 Task: Activate Siri with your voice command and ask Siri to perform specific tasks.
Action: Mouse pressed left at (564, 297)
Screenshot: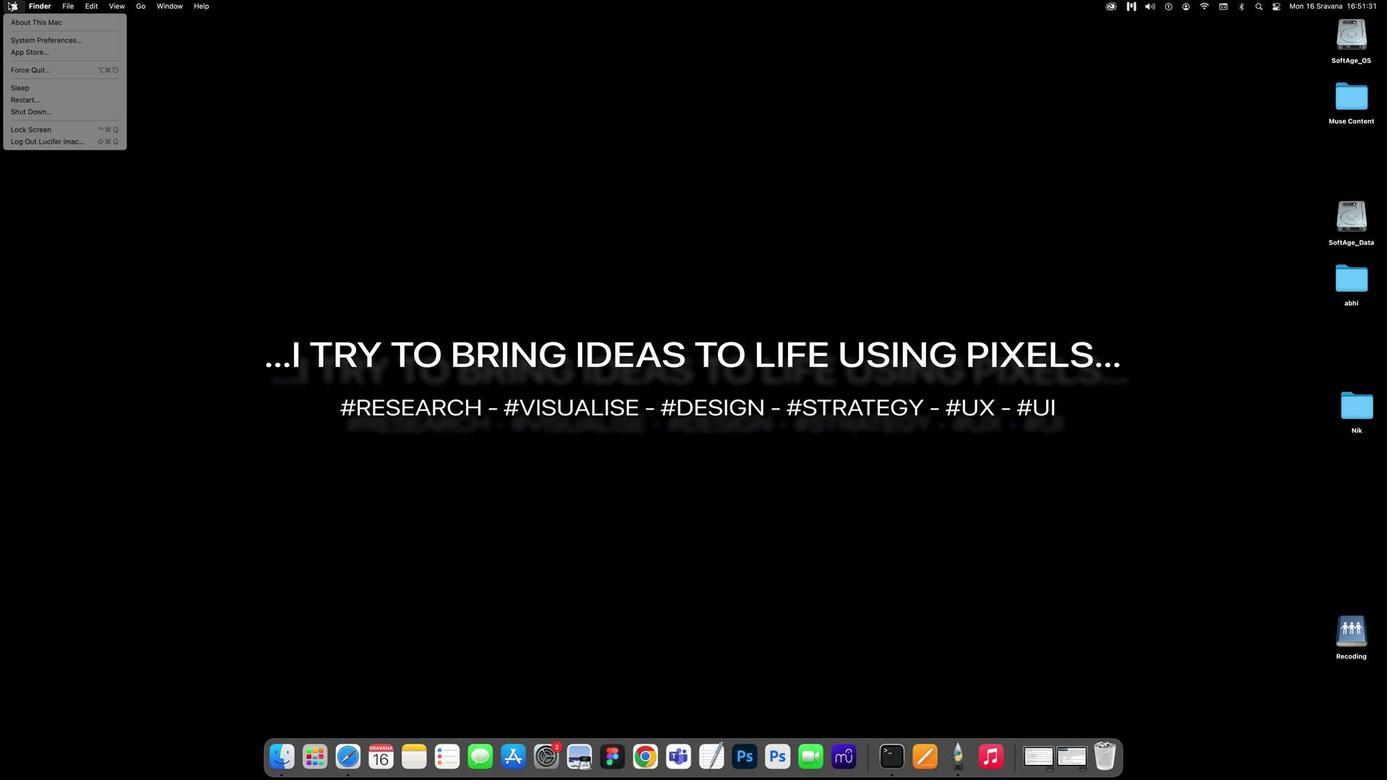 
Action: Mouse moved to (18, 7)
Screenshot: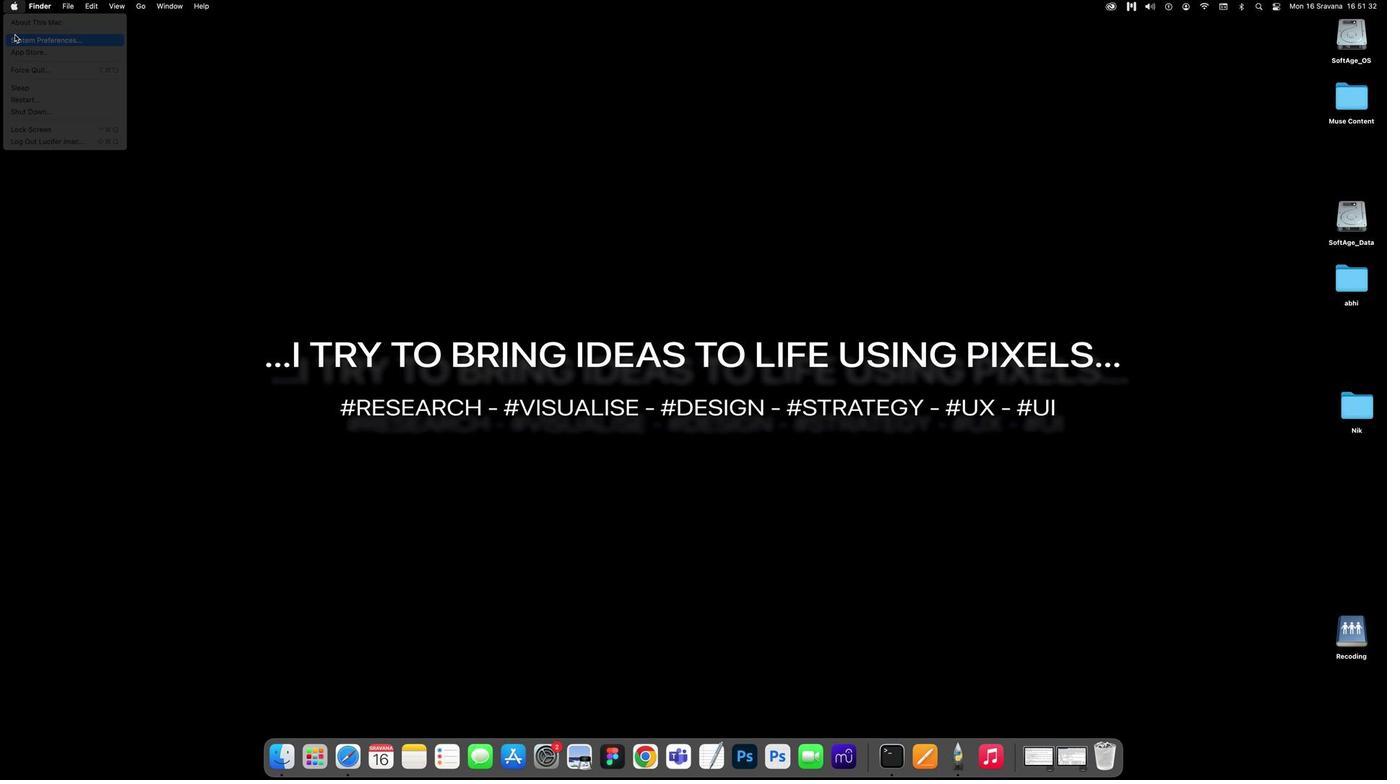 
Action: Mouse pressed left at (18, 7)
Screenshot: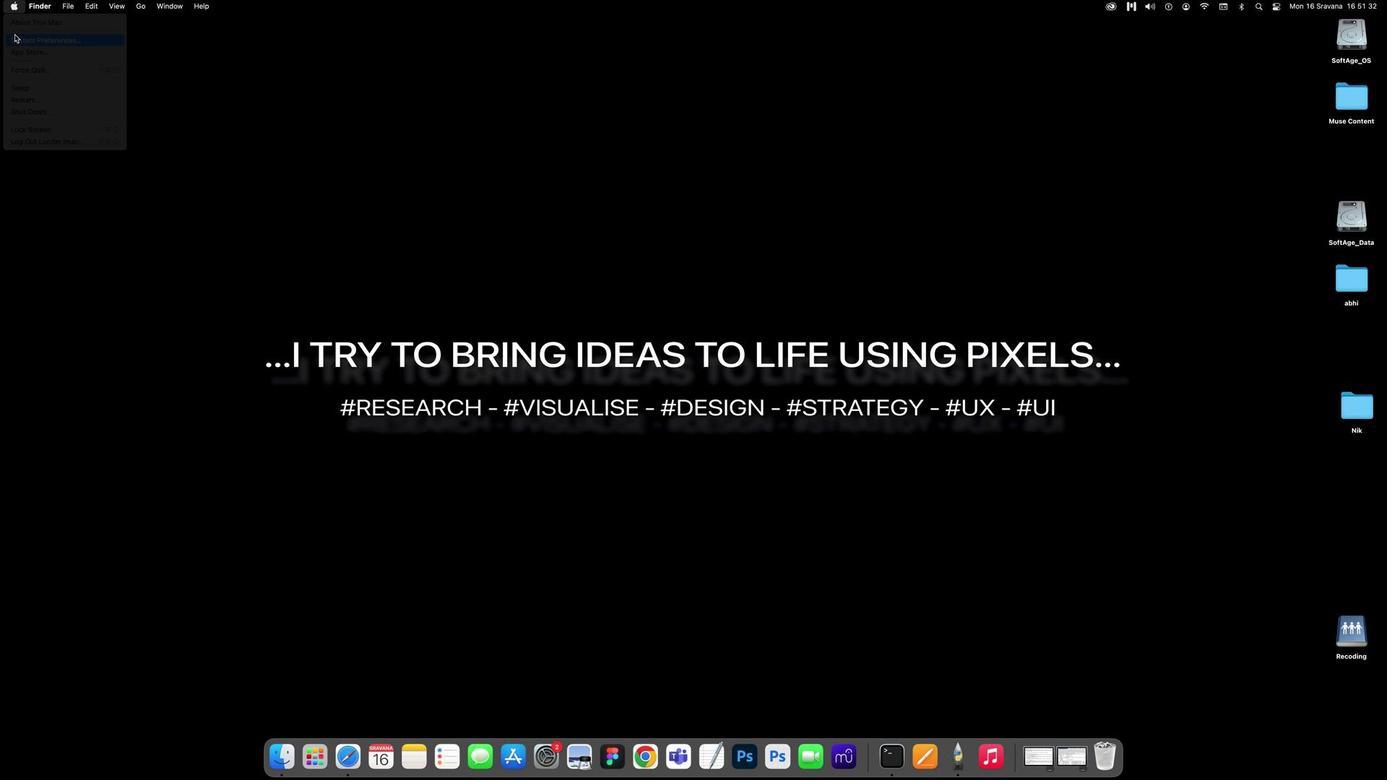 
Action: Mouse moved to (23, 39)
Screenshot: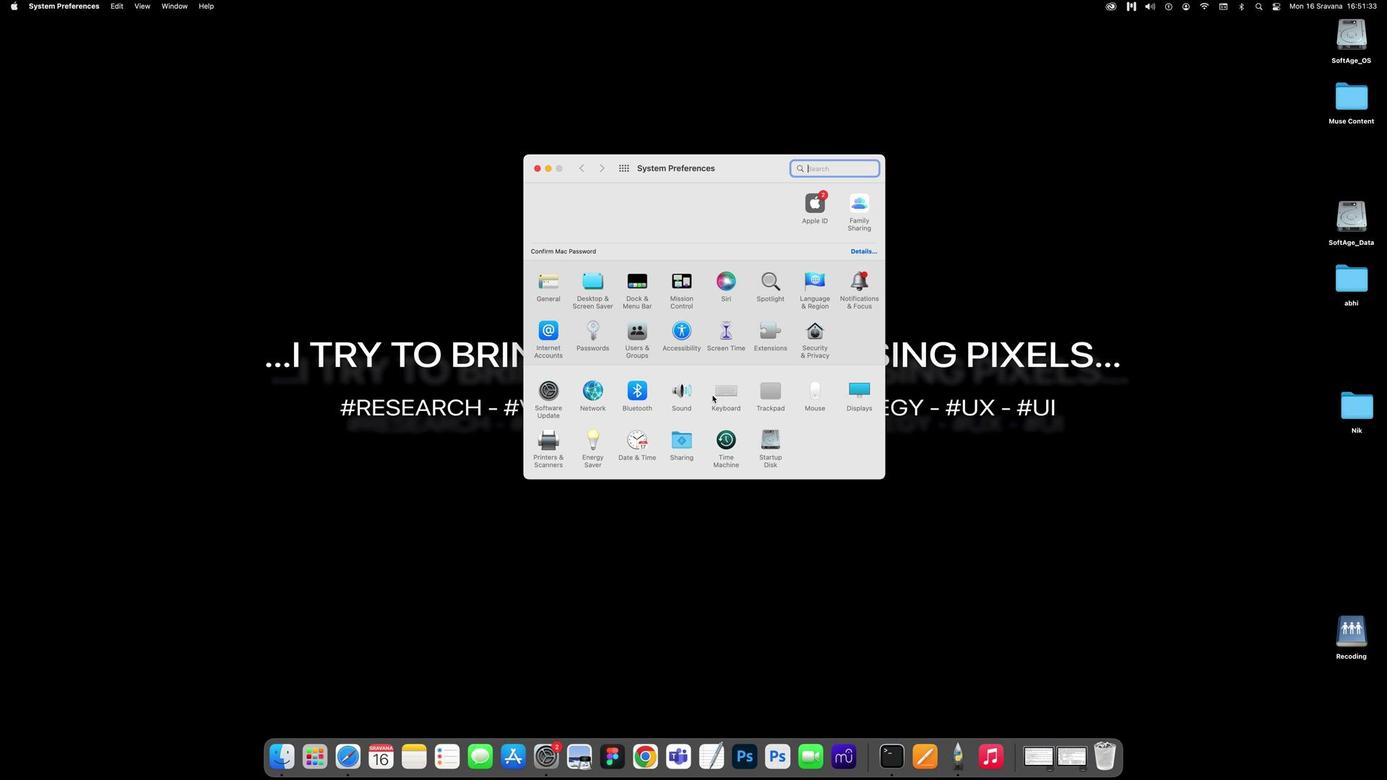 
Action: Mouse pressed left at (23, 39)
Screenshot: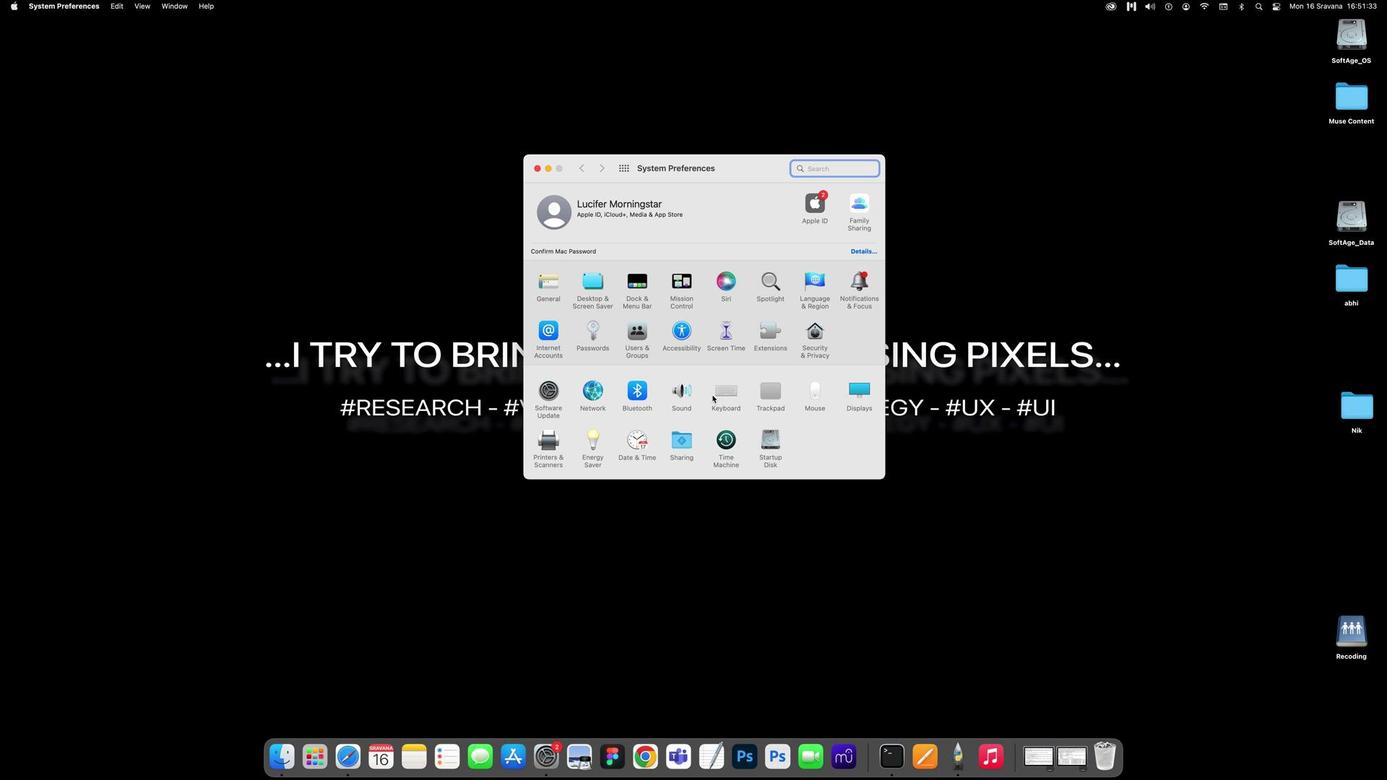 
Action: Mouse moved to (723, 284)
Screenshot: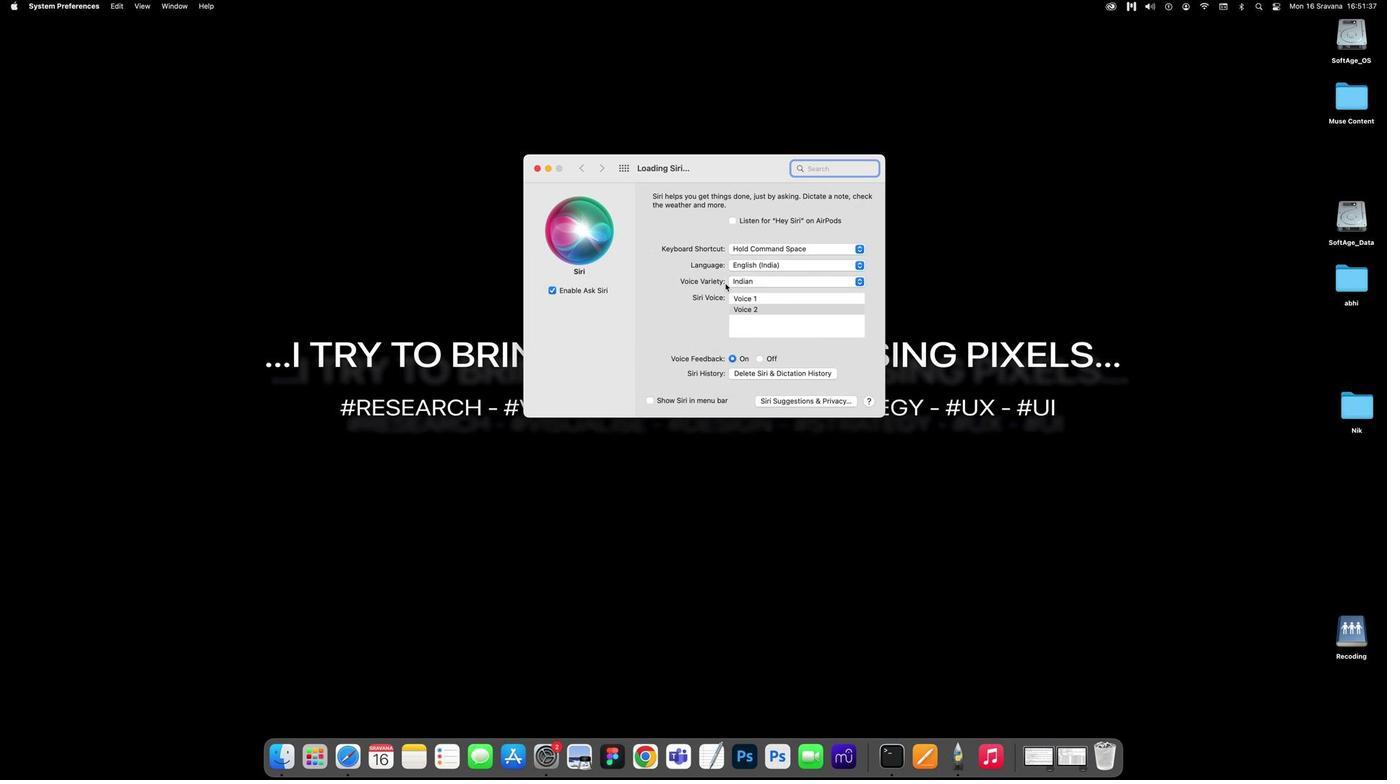 
Action: Mouse pressed left at (723, 284)
Screenshot: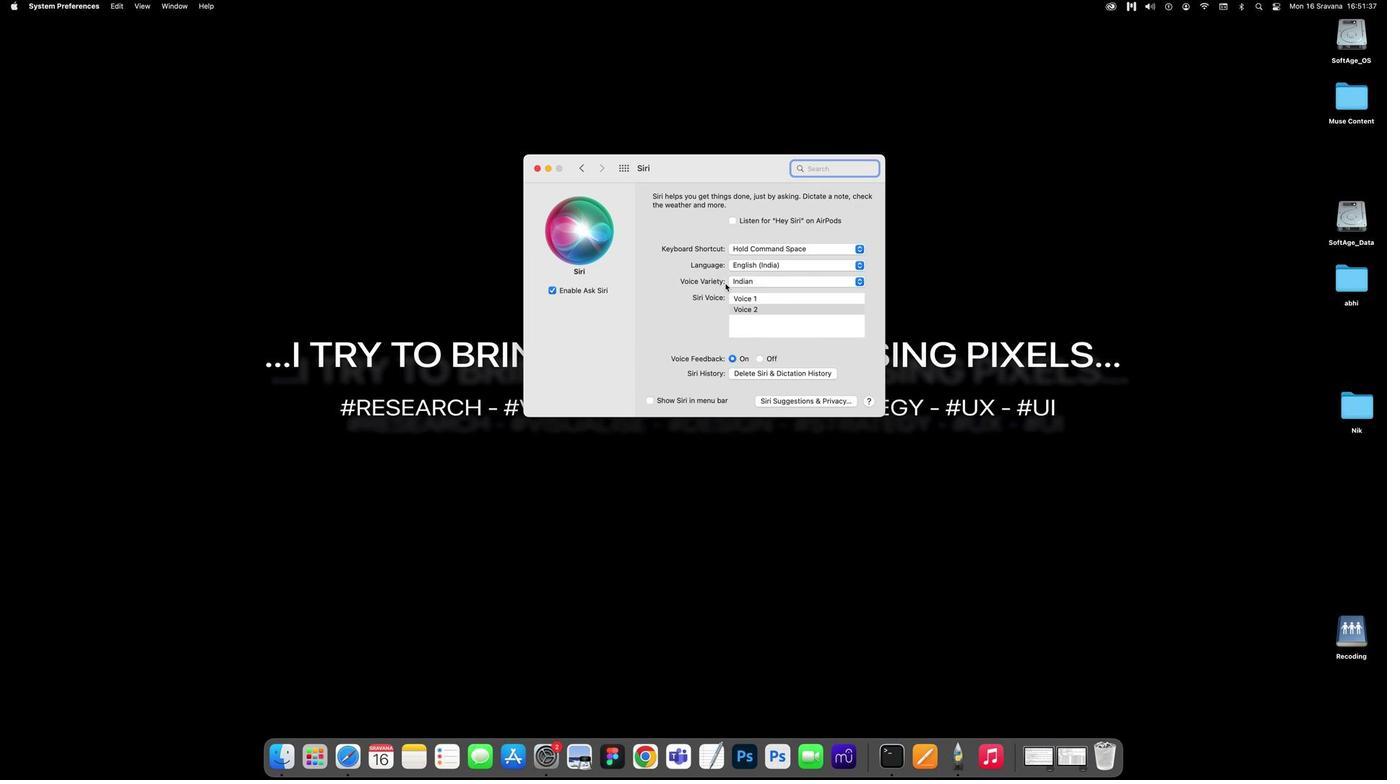 
Action: Mouse moved to (731, 224)
Screenshot: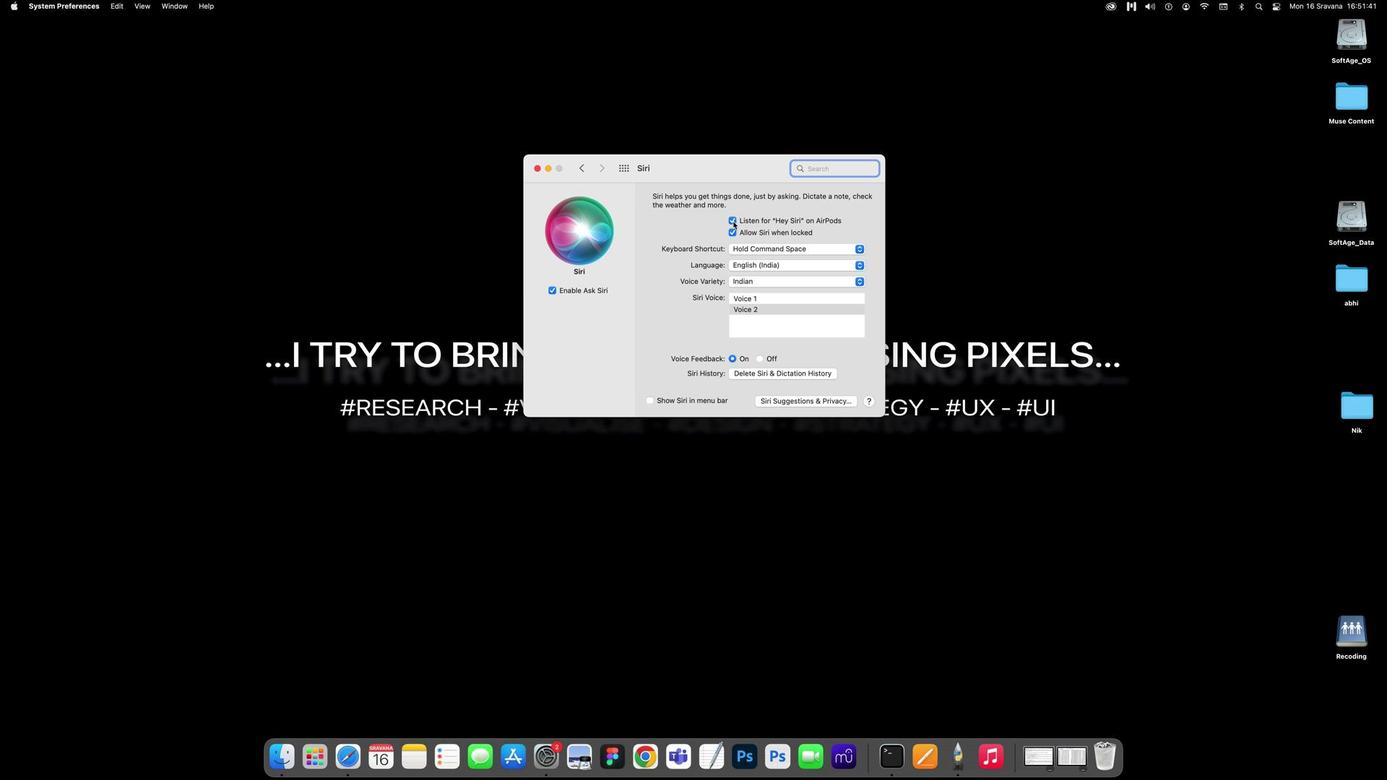 
Action: Mouse pressed left at (731, 224)
Screenshot: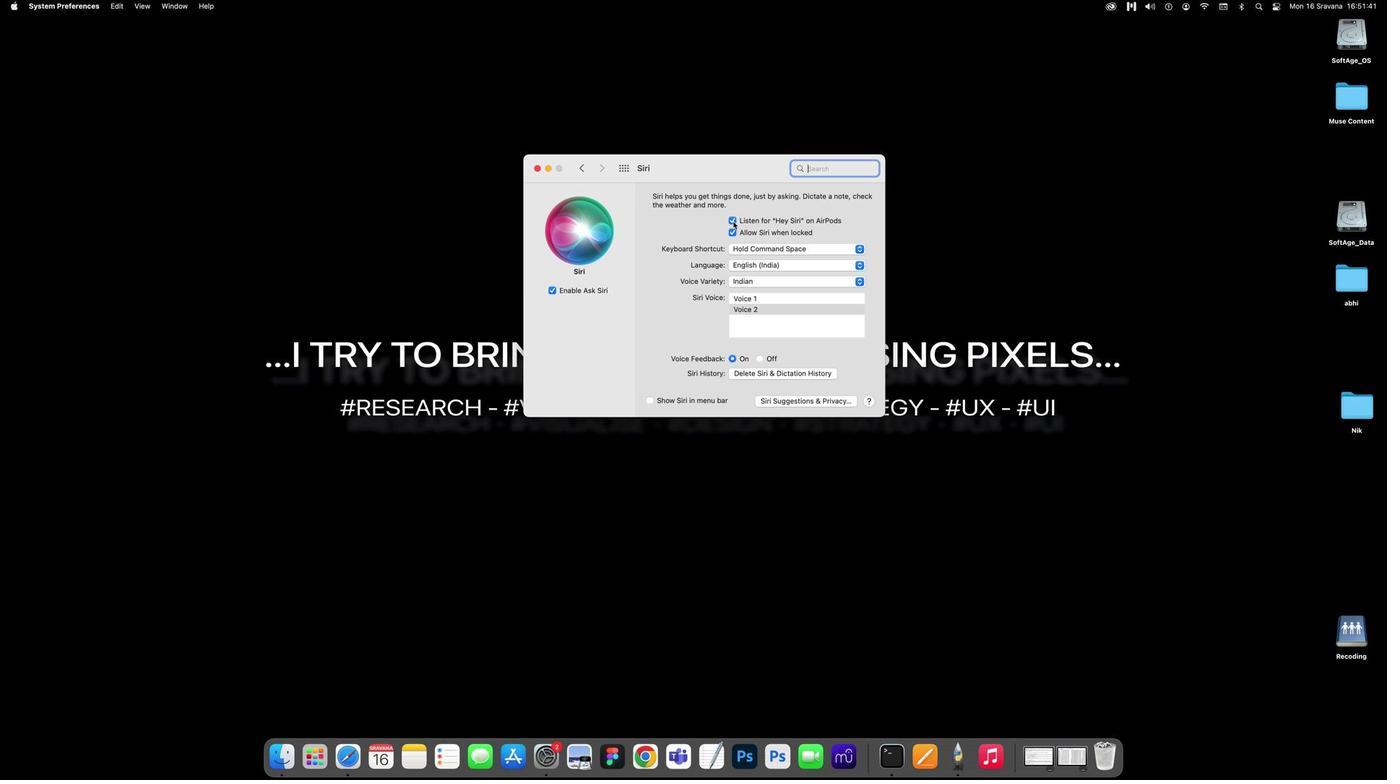
Action: Mouse moved to (648, 398)
Screenshot: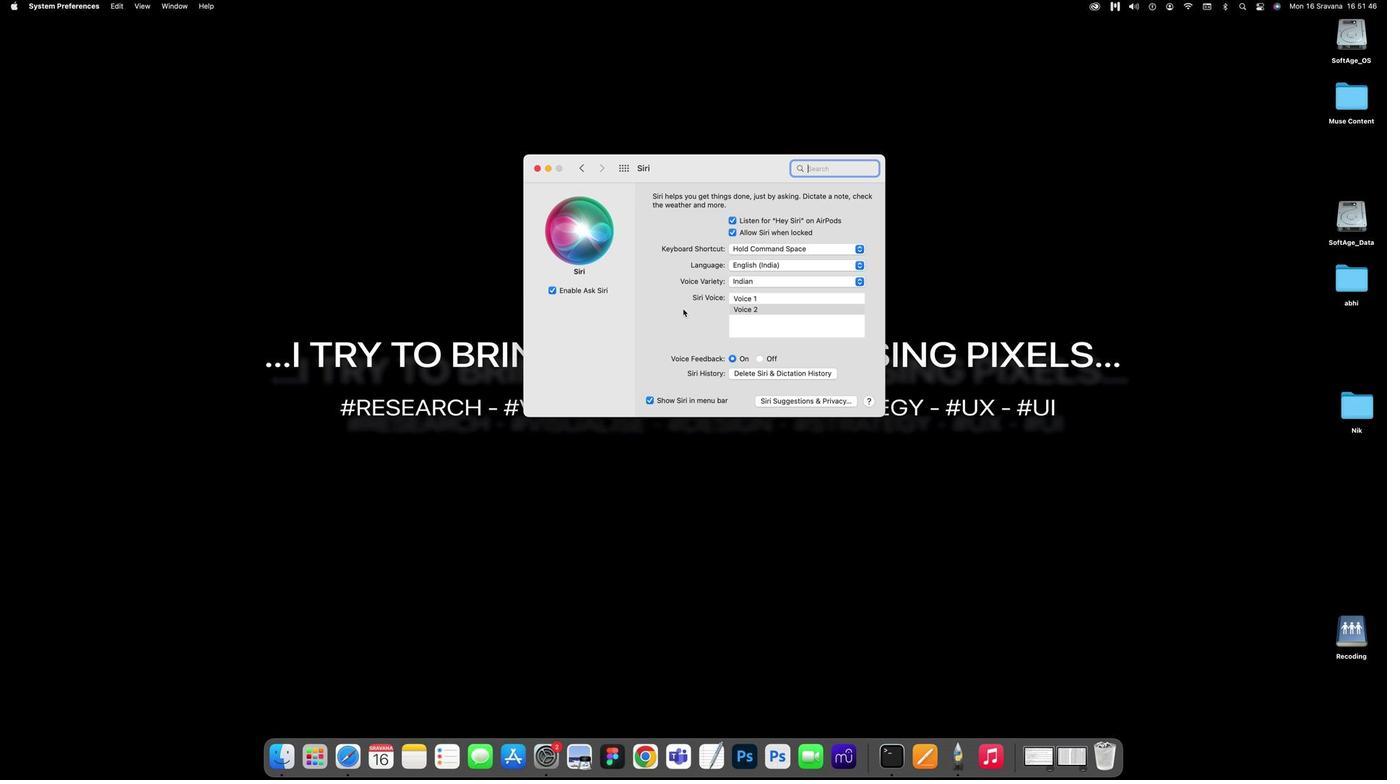 
Action: Mouse pressed left at (648, 398)
Screenshot: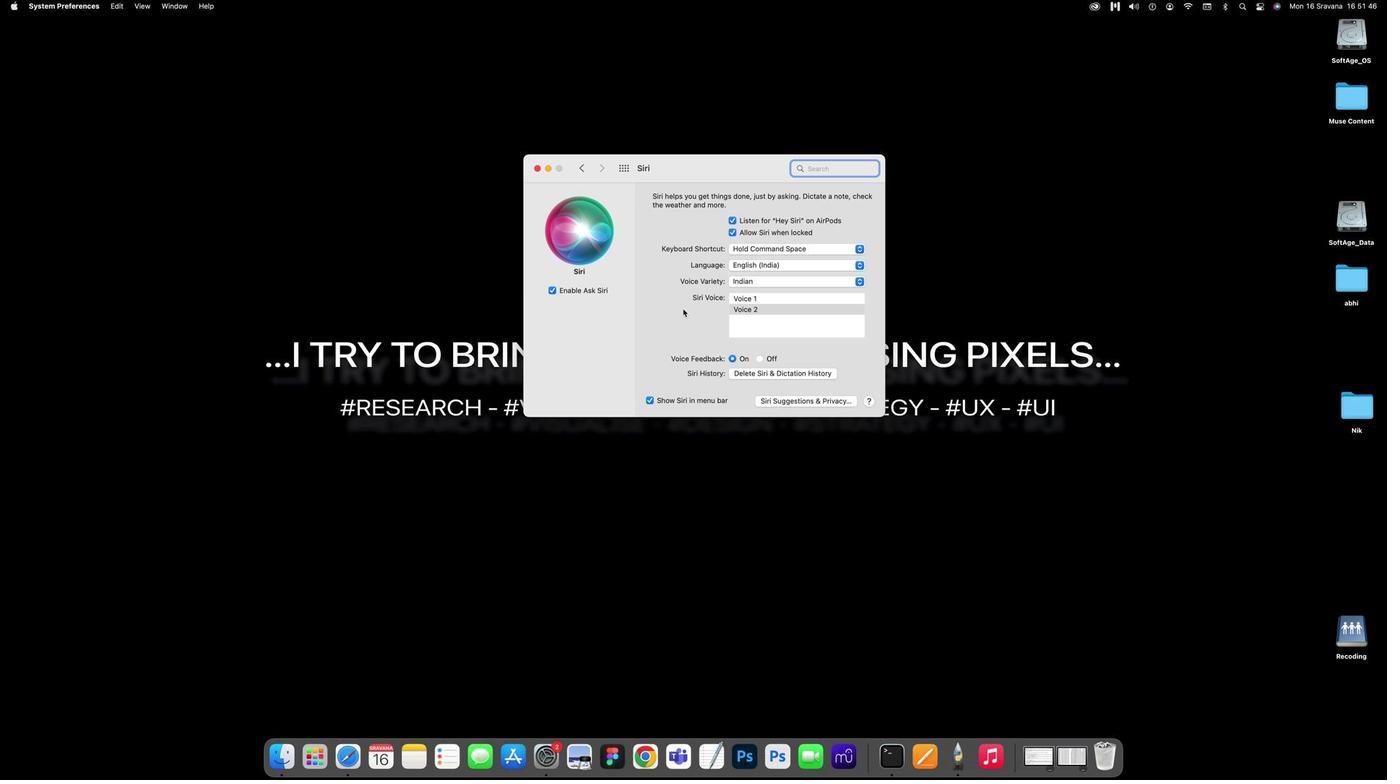 
Action: Mouse moved to (681, 309)
Screenshot: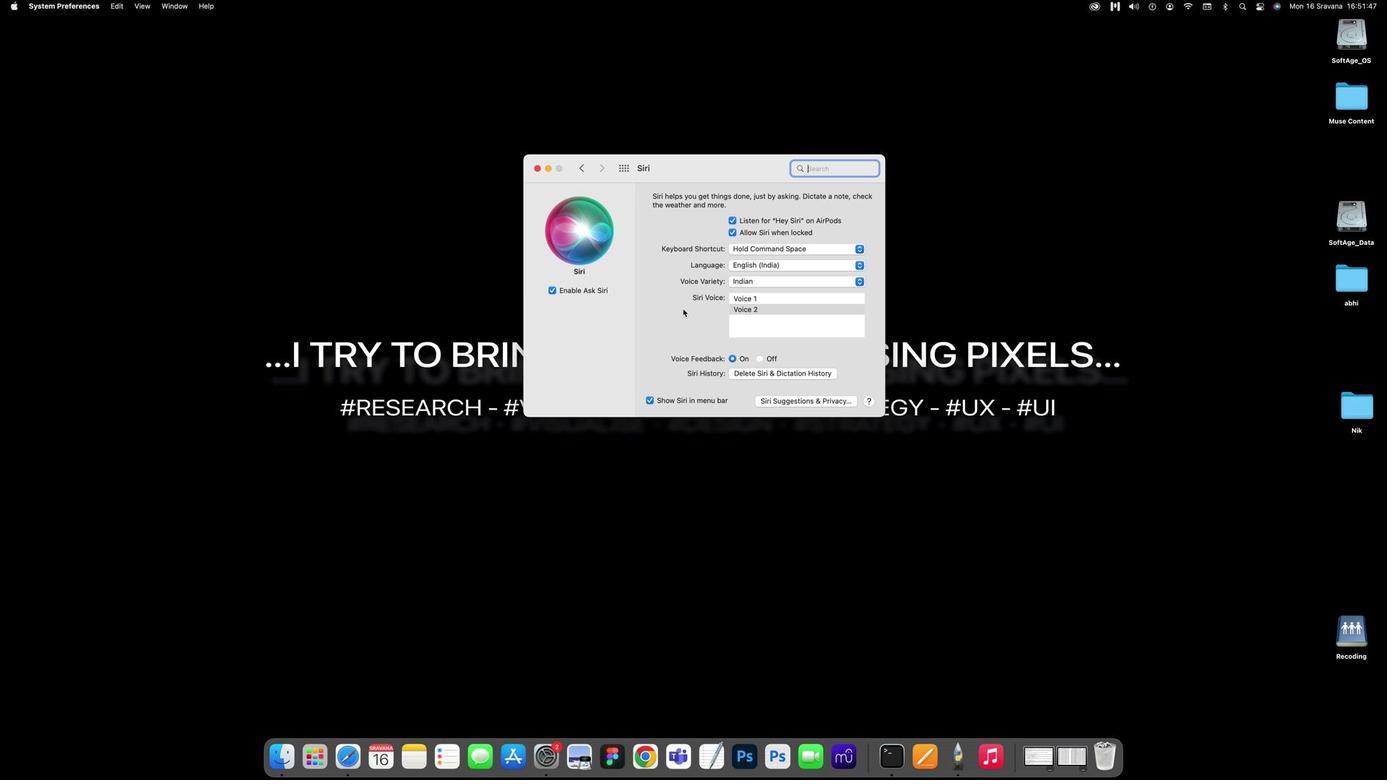 
Action: Mouse pressed left at (681, 309)
Screenshot: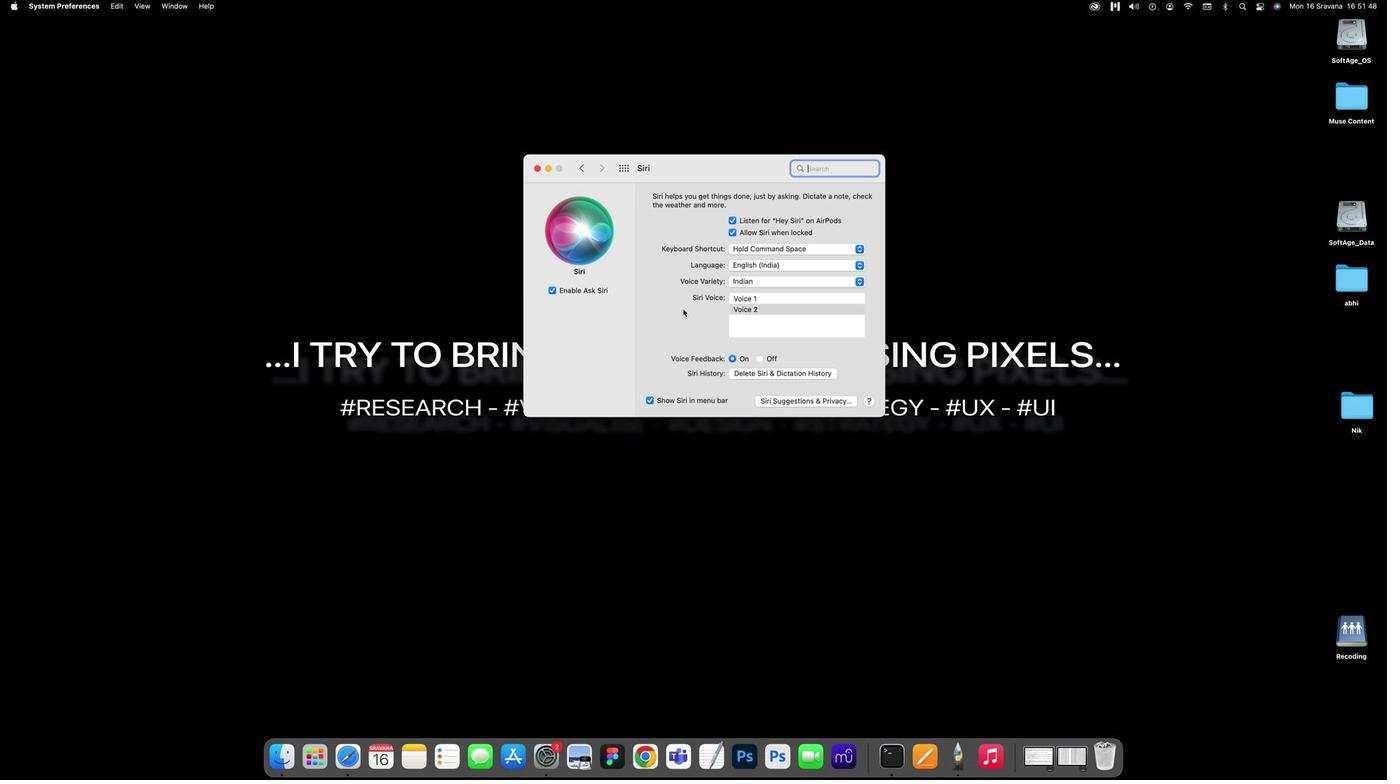 
Action: Mouse moved to (750, 252)
Screenshot: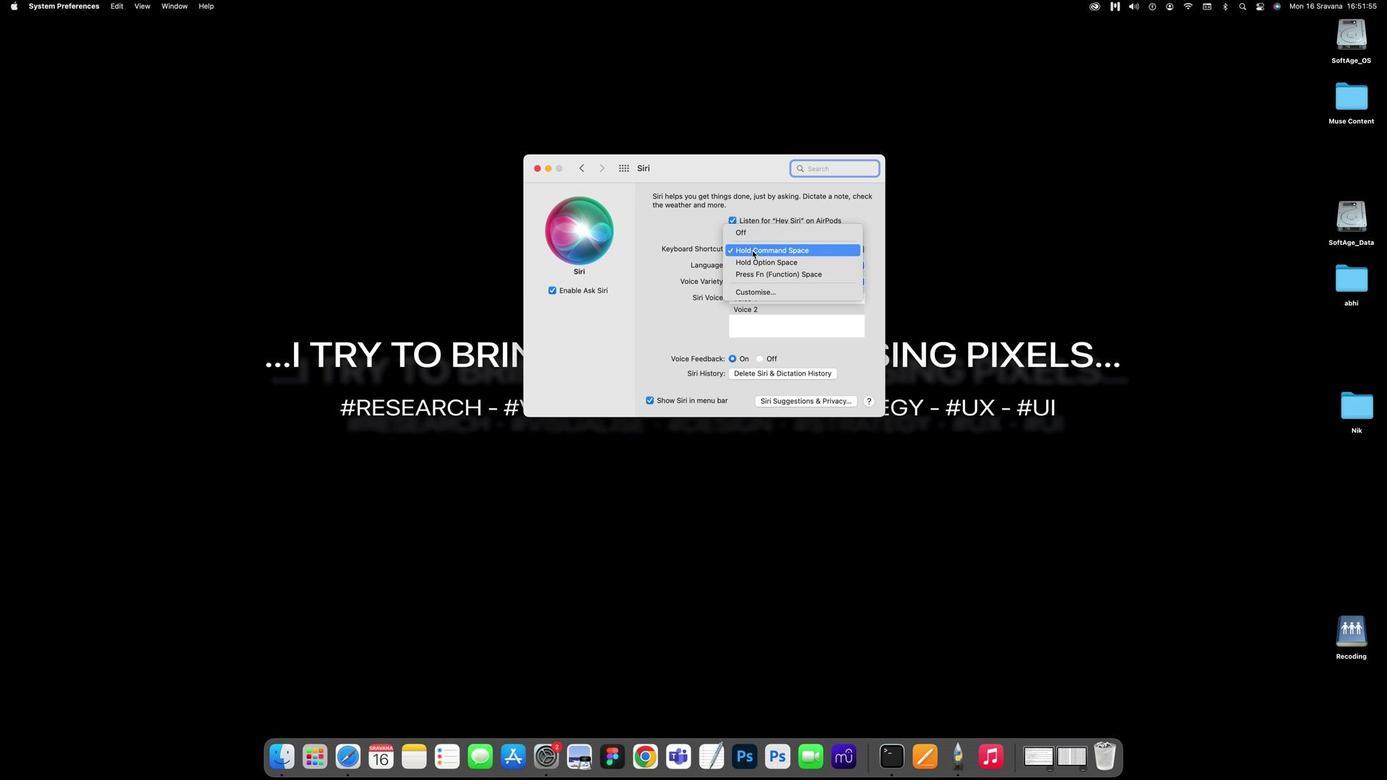
Action: Mouse pressed left at (750, 252)
Screenshot: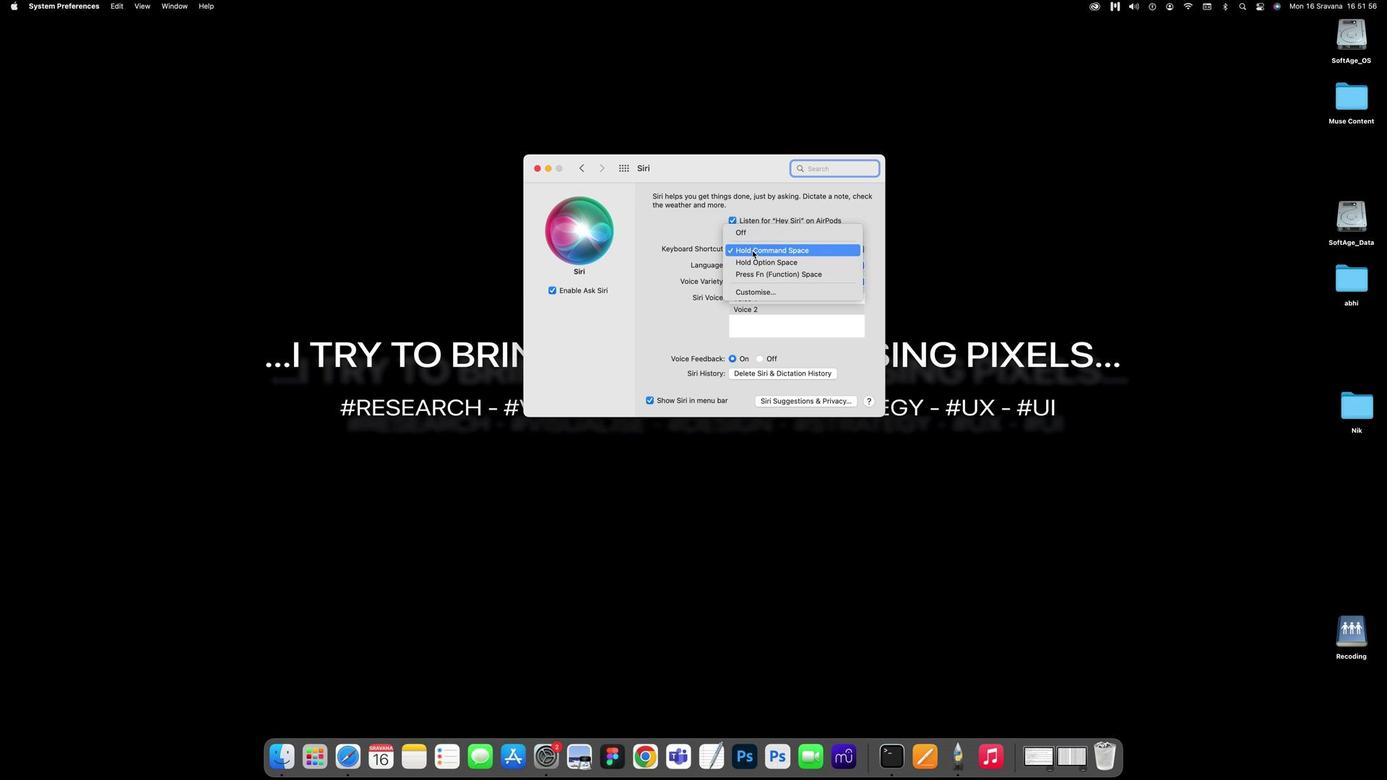 
Action: Mouse moved to (753, 251)
Screenshot: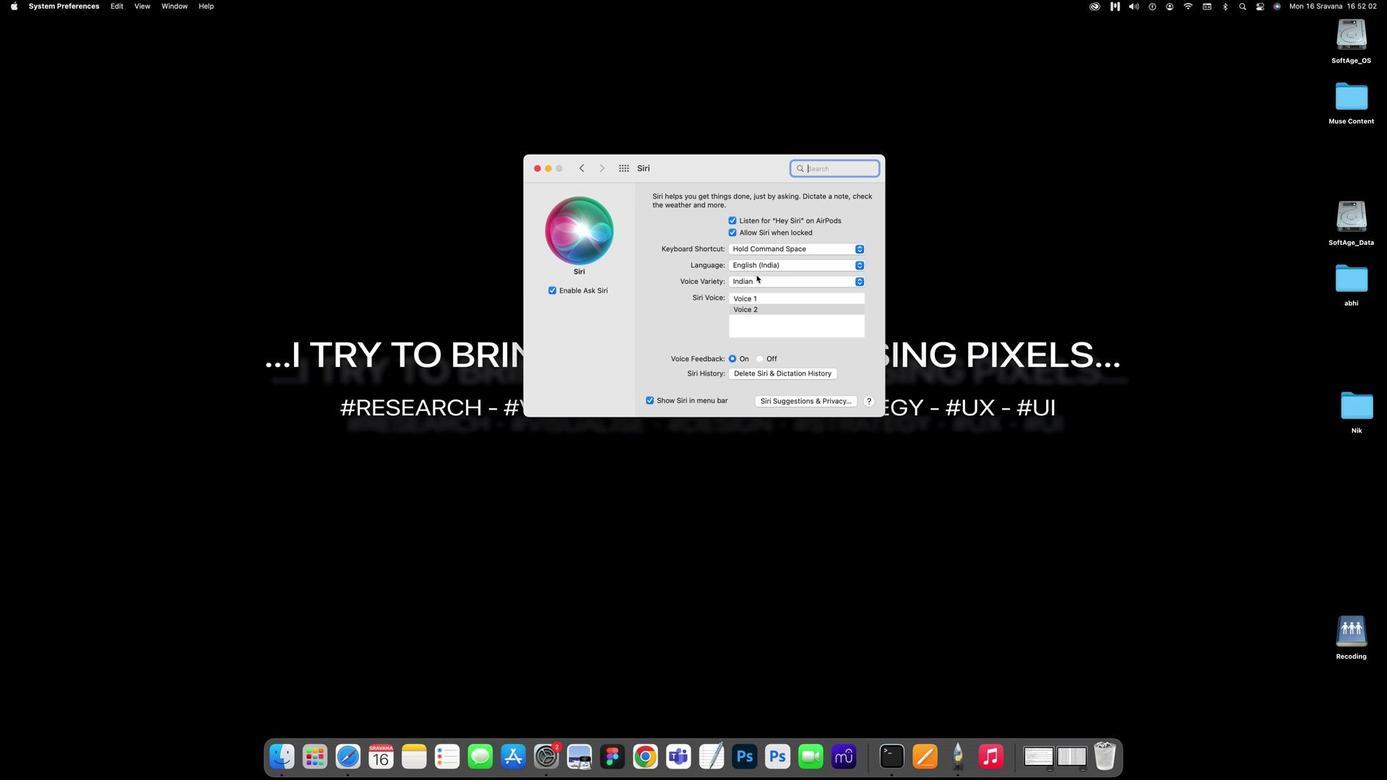 
Action: Mouse pressed left at (753, 251)
Screenshot: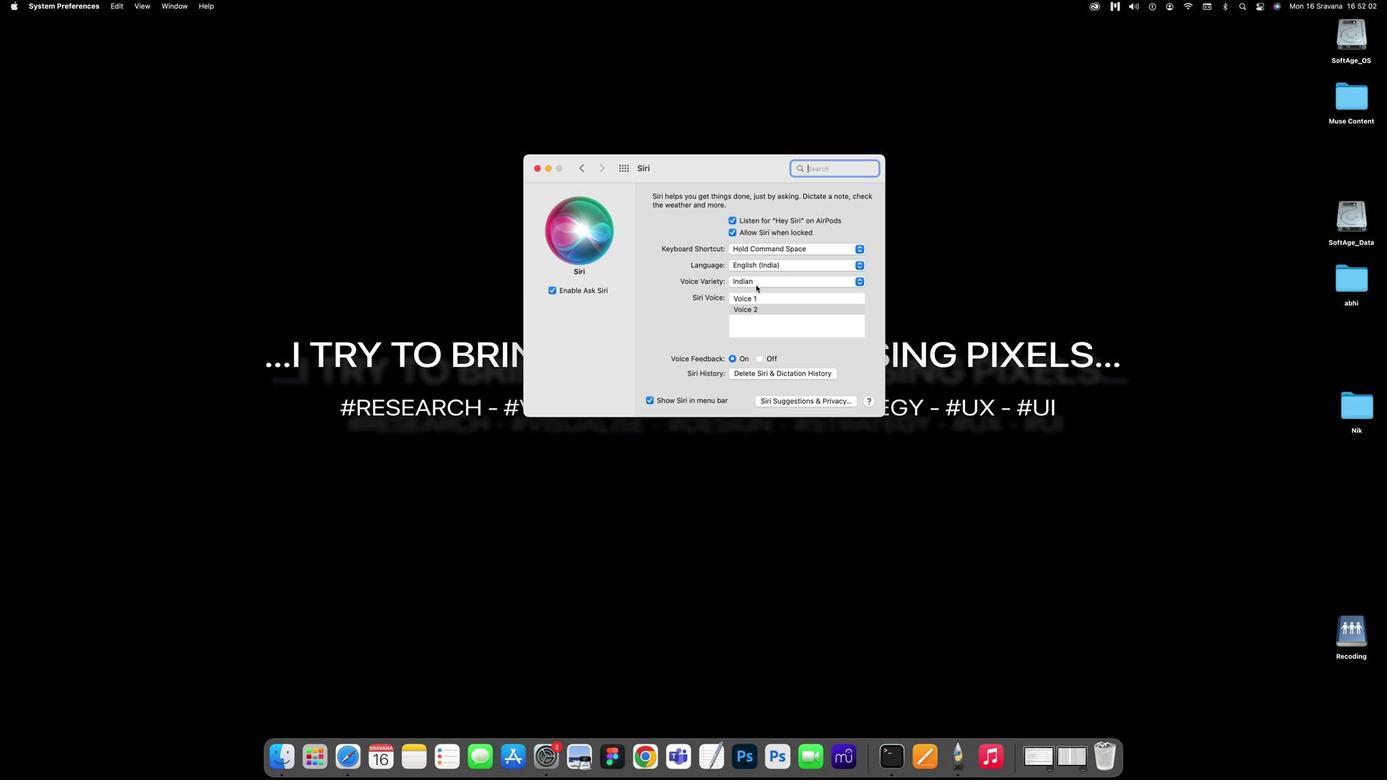 
Action: Mouse moved to (750, 297)
Screenshot: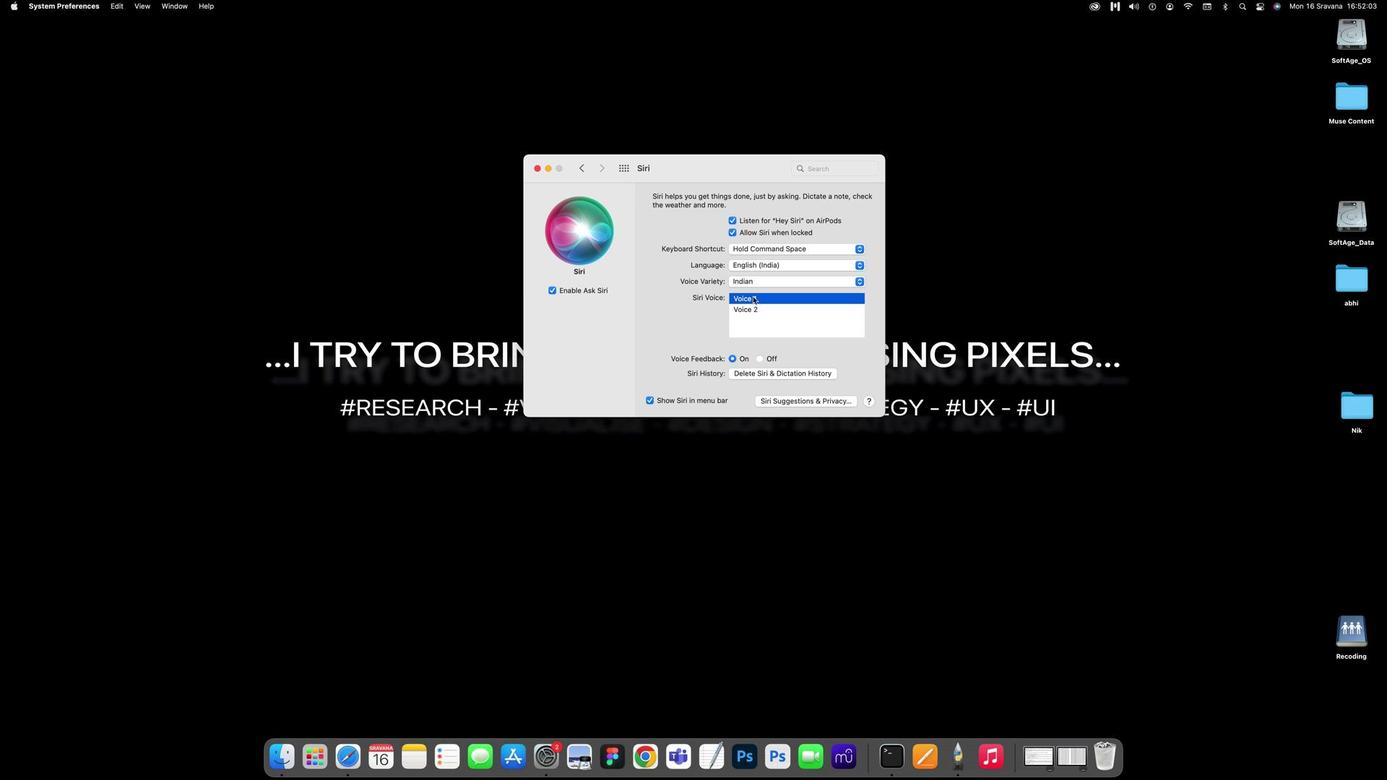 
Action: Mouse pressed left at (750, 297)
Screenshot: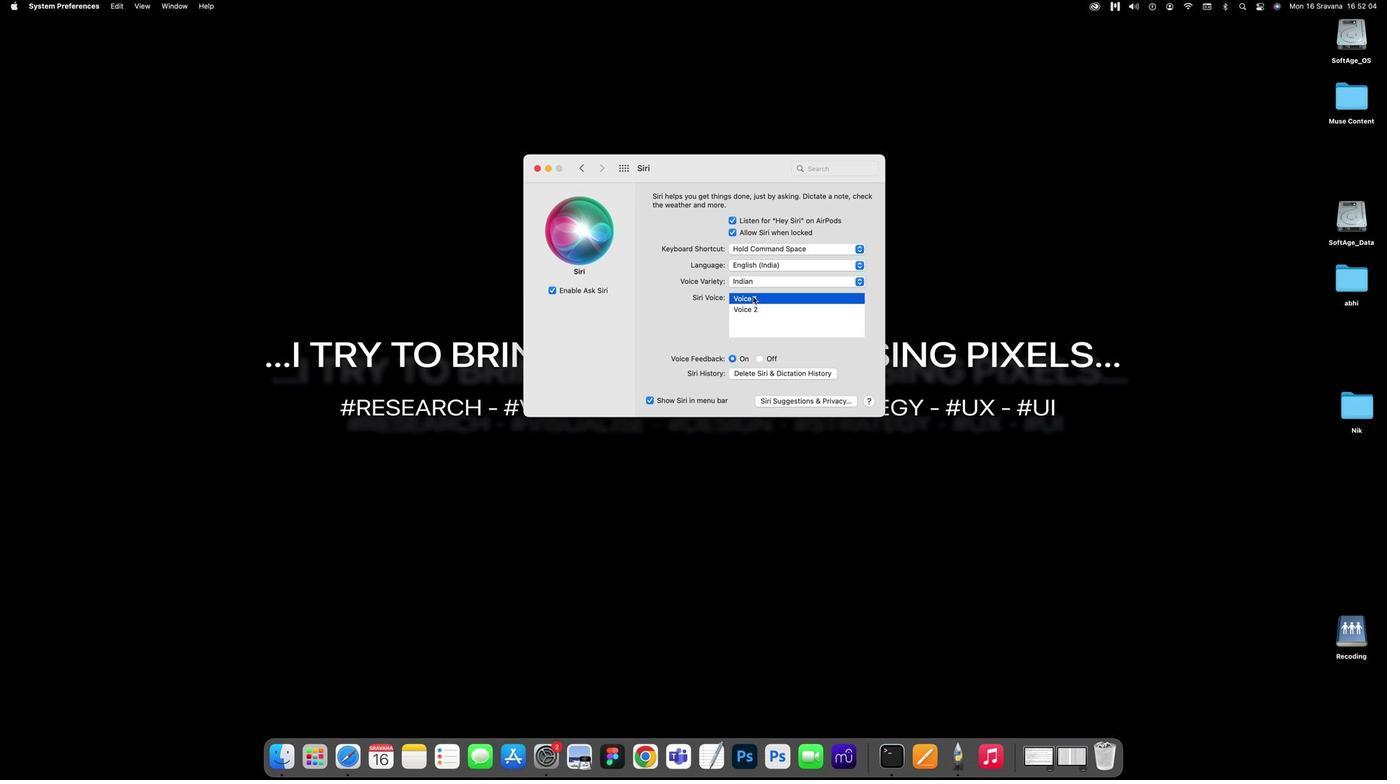 
Action: Mouse moved to (650, 351)
Screenshot: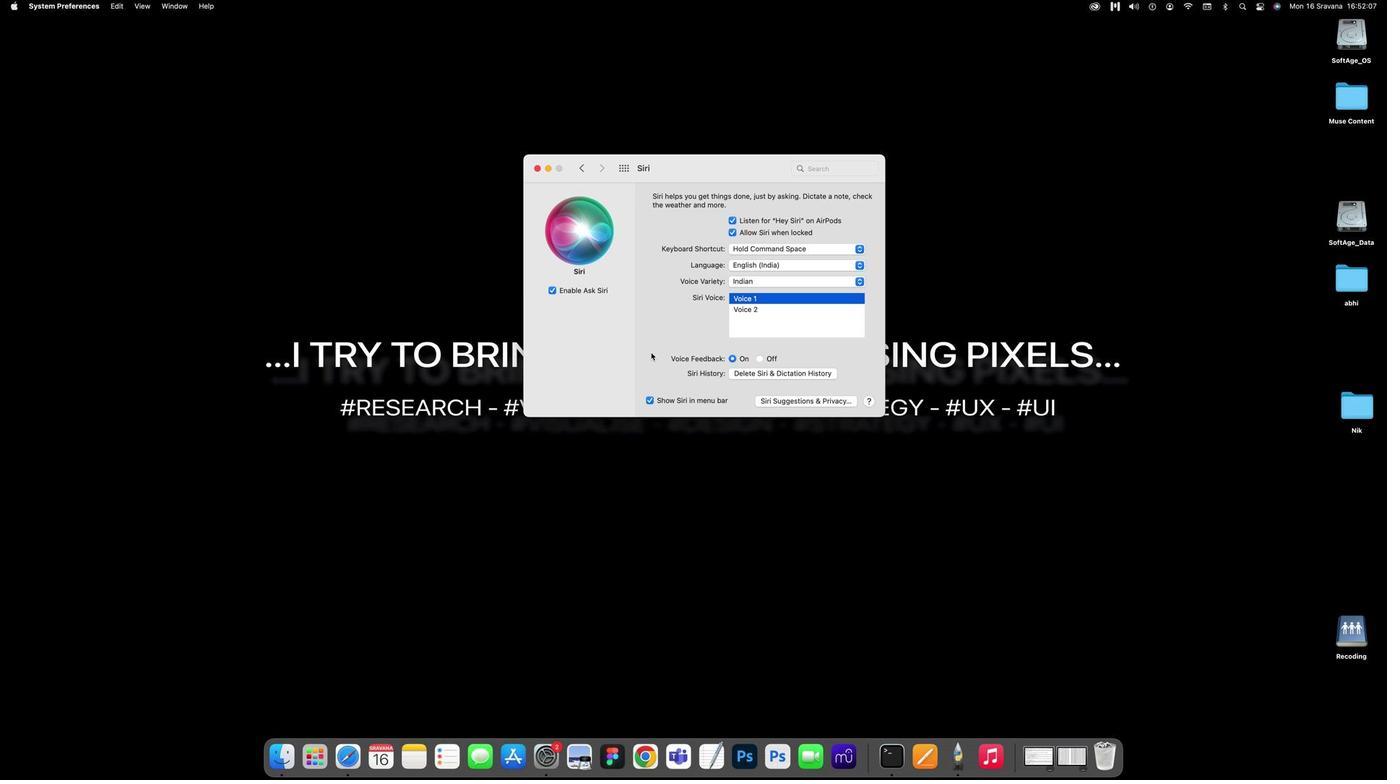 
Action: Mouse pressed left at (650, 351)
Screenshot: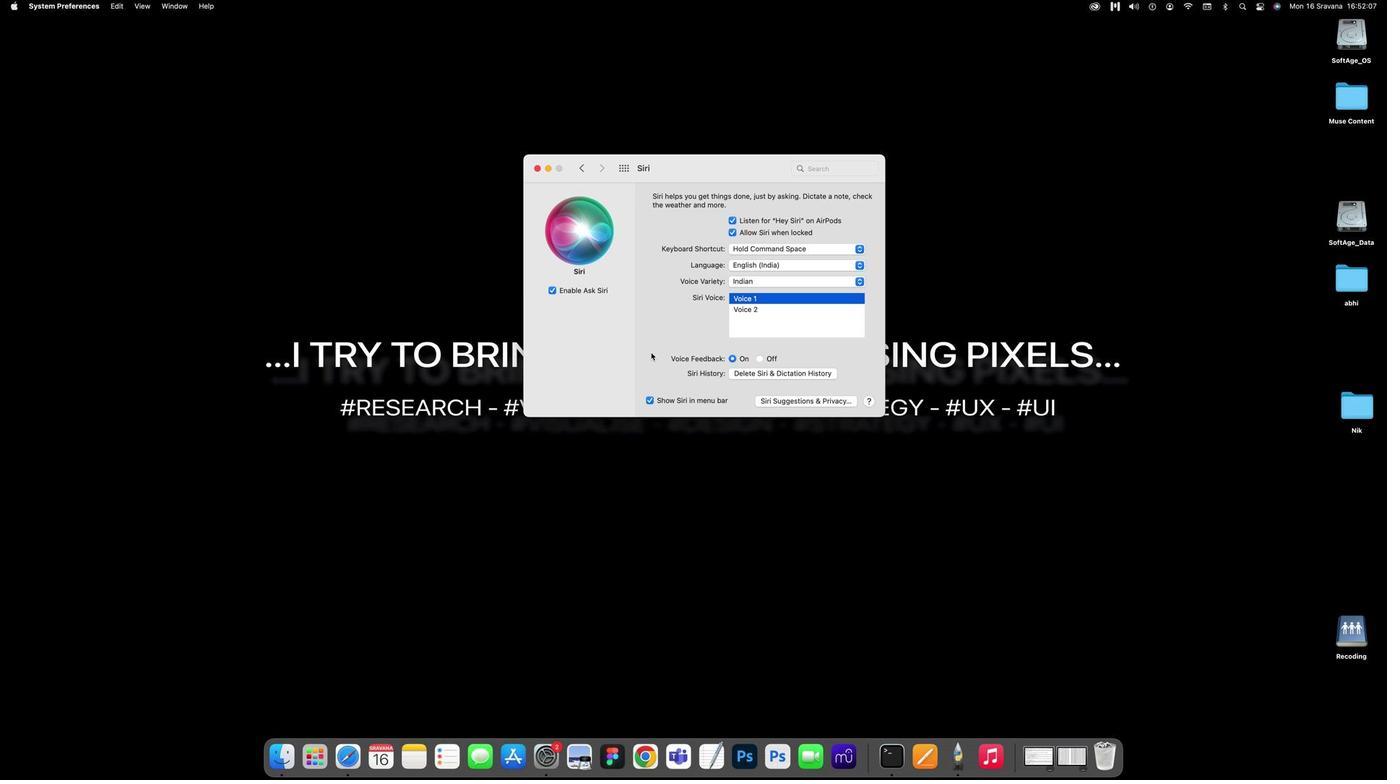 
Action: Mouse moved to (675, 313)
Screenshot: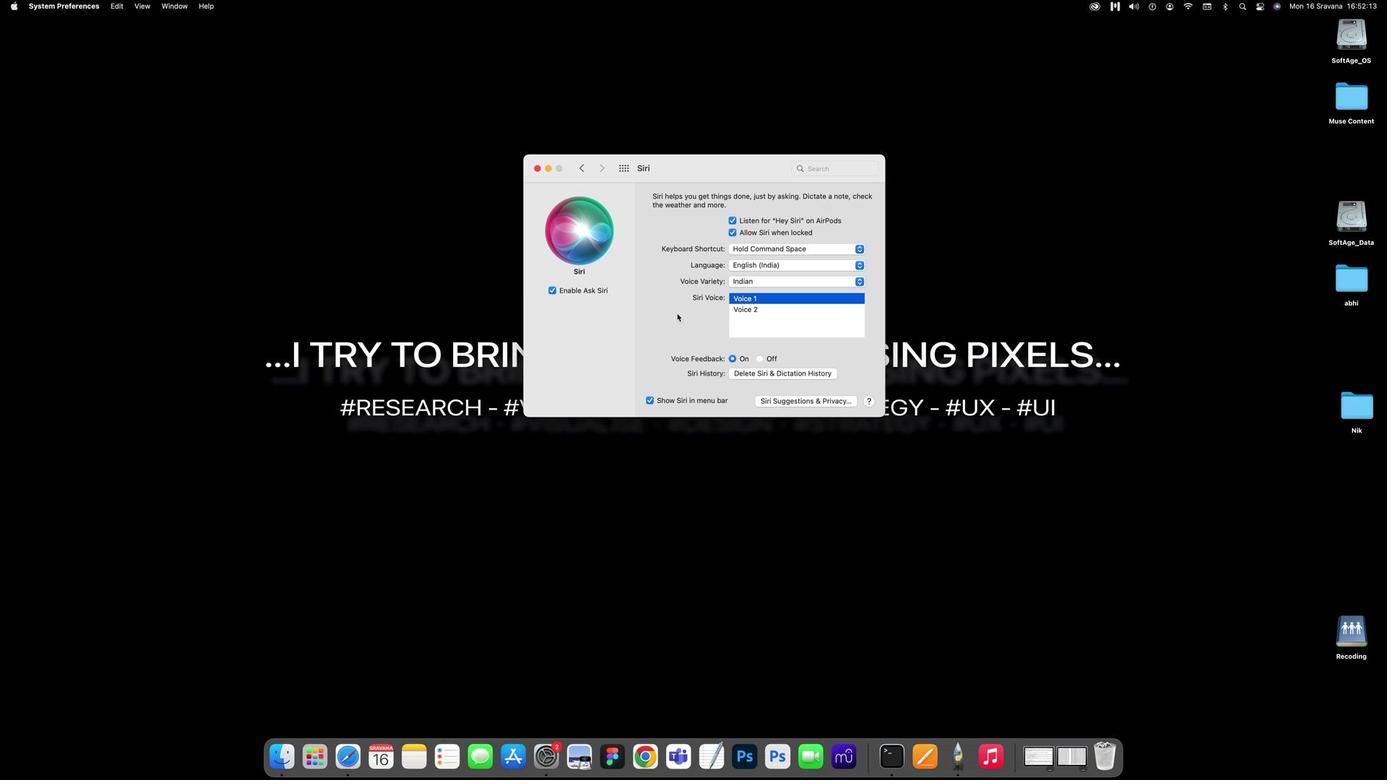 
Action: Mouse pressed left at (675, 313)
Screenshot: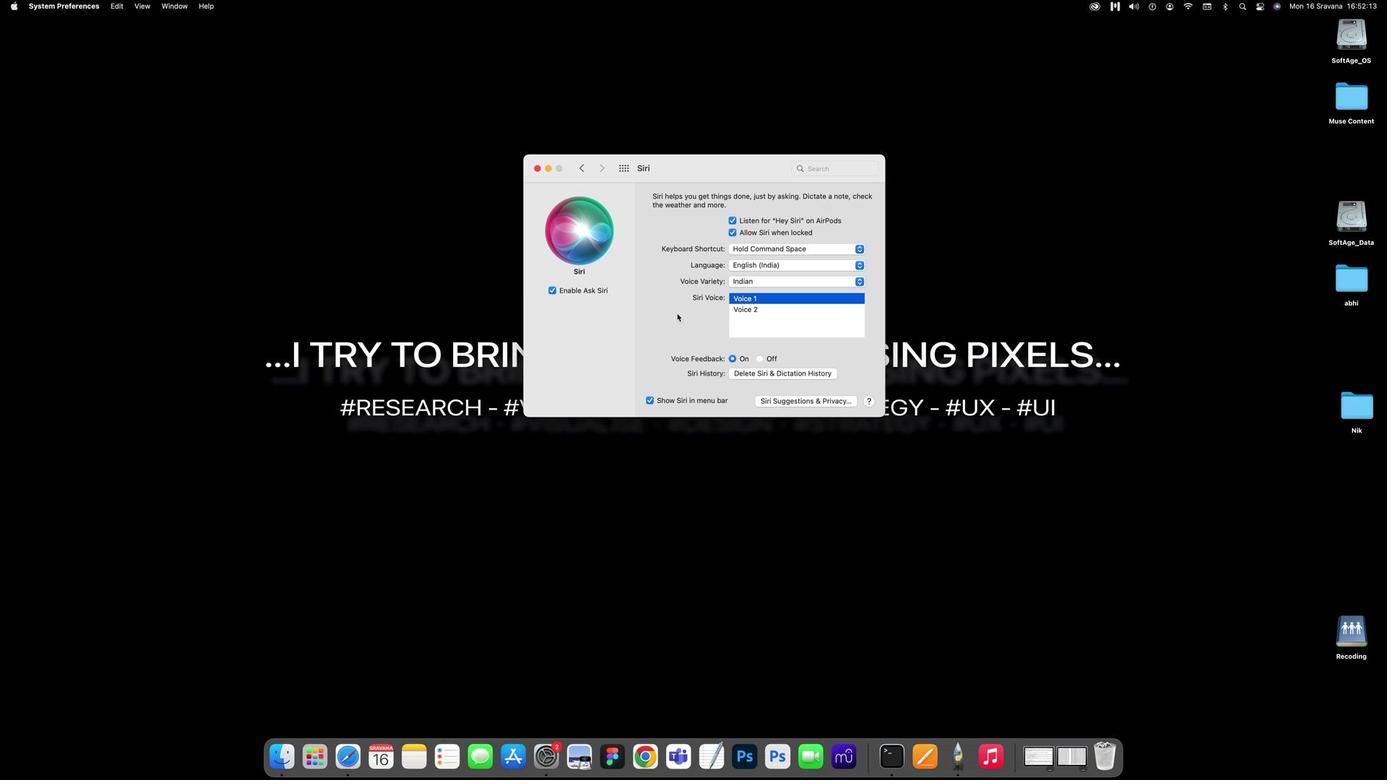 
Action: Key pressed Key.spaceKey.spaceKey.spaceKey.spaceKey.spaceKey.spaceKey.spaceKey.spaceKey.spaceKey.spaceKey.spaceKey.spaceKey.spaceKey.spaceKey.spaceKey.spaceKey.spaceKey.spaceKey.spaceKey.spaceKey.spaceKey.spaceKey.spaceKey.spaceKey.spaceKey.spaceKey.spaceKey.spaceKey.spaceKey.spaceKey.spaceKey.spaceKey.spaceKey.spaceKey.spaceKey.spaceKey.spaceKey.spaceKey.spaceKey.spaceKey.spaceKey.spaceKey.spaceKey.spaceKey.spaceKey.spaceKey.spaceKey.spaceKey.spaceKey.spaceKey.spaceKey.spaceKey.spaceKey.spaceKey.spaceKey.spaceKey.spaceKey.spaceKey.spaceKey.spaceKey.spaceKey.spaceKey.spaceKey.spaceKey.spaceKey.spaceKey.spaceKey.spaceKey.spaceKey.spaceKey.spaceKey.spaceKey.spaceKey.spaceKey.spaceKey.spaceKey.spaceKey.spaceKey.spaceKey.spaceKey.spaceKey.spaceKey.spaceKey.spaceKey.spaceKey.spaceKey.spaceKey.spaceKey.spaceKey.space
Screenshot: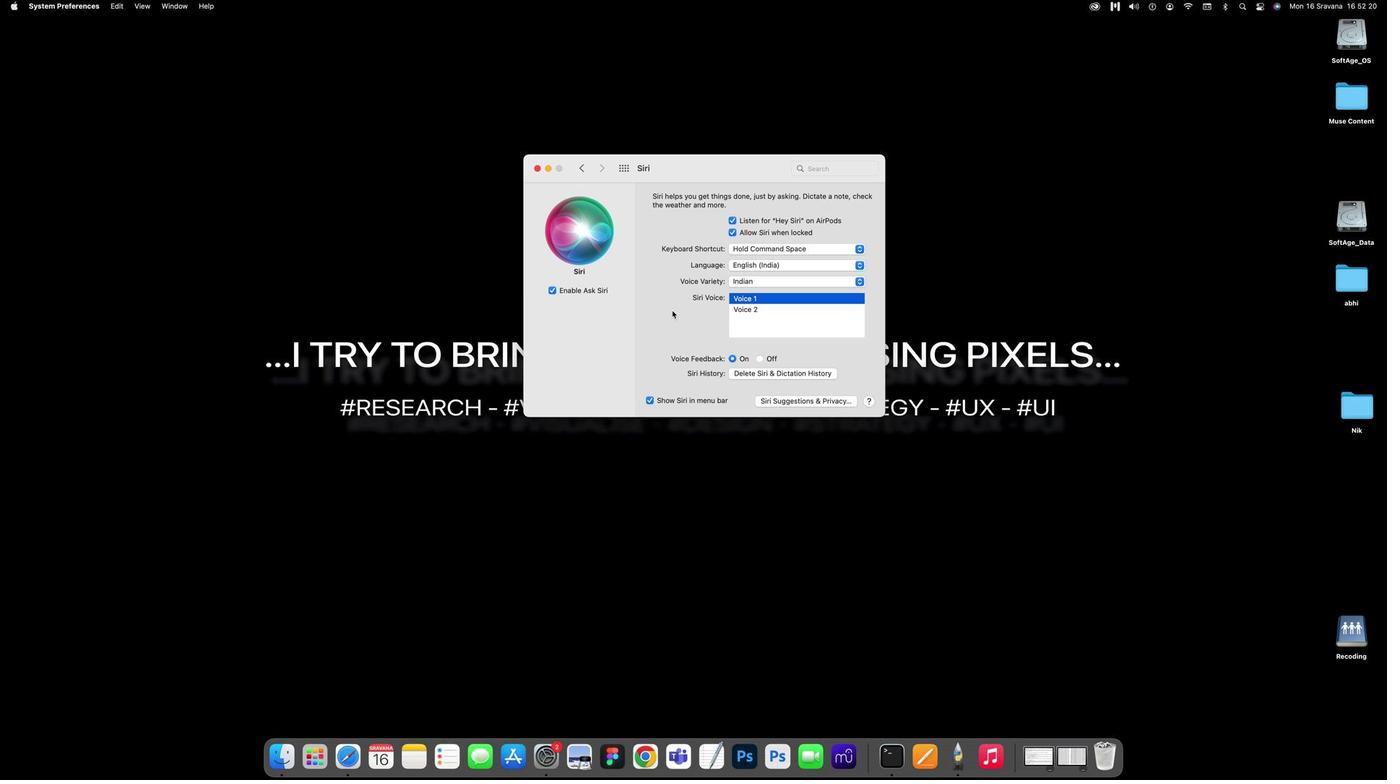 
Action: Mouse moved to (1049, 147)
Screenshot: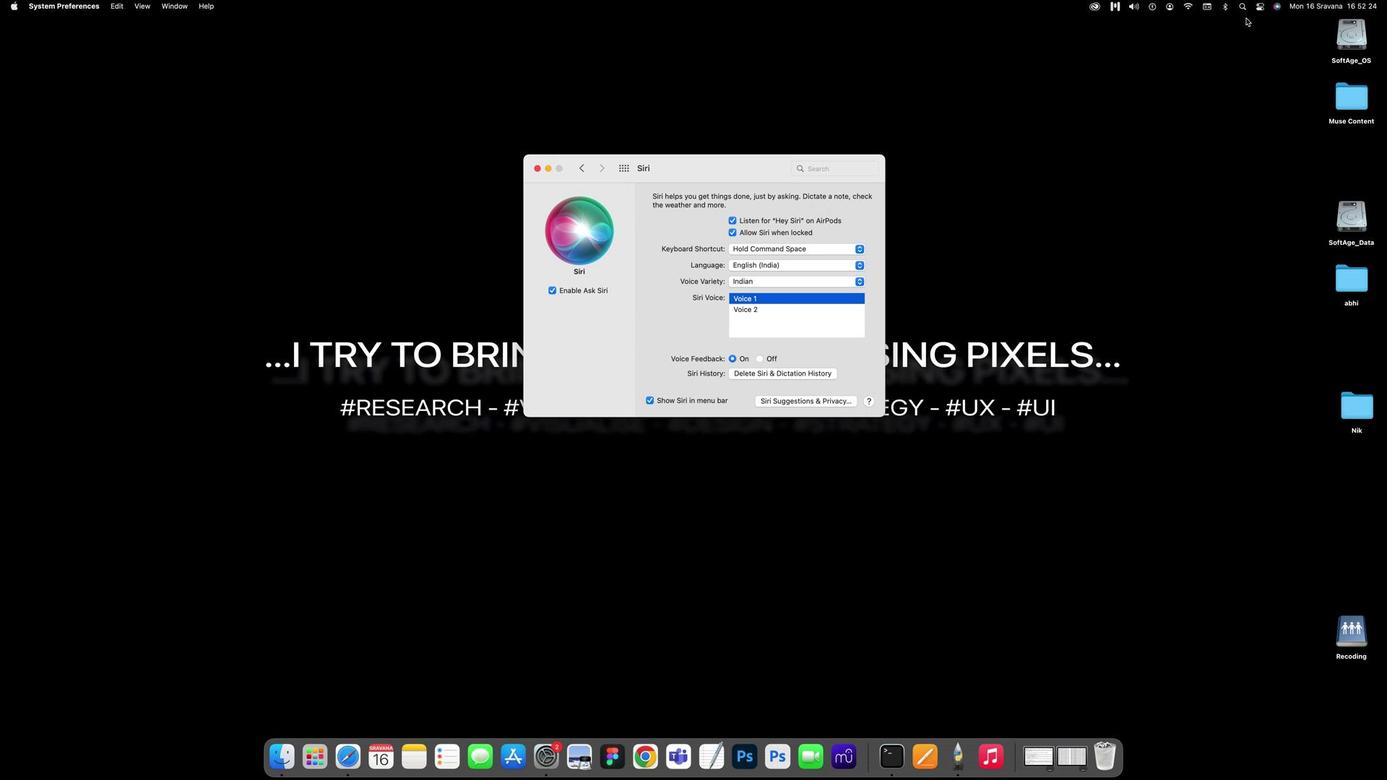 
Action: Mouse pressed left at (1049, 147)
Screenshot: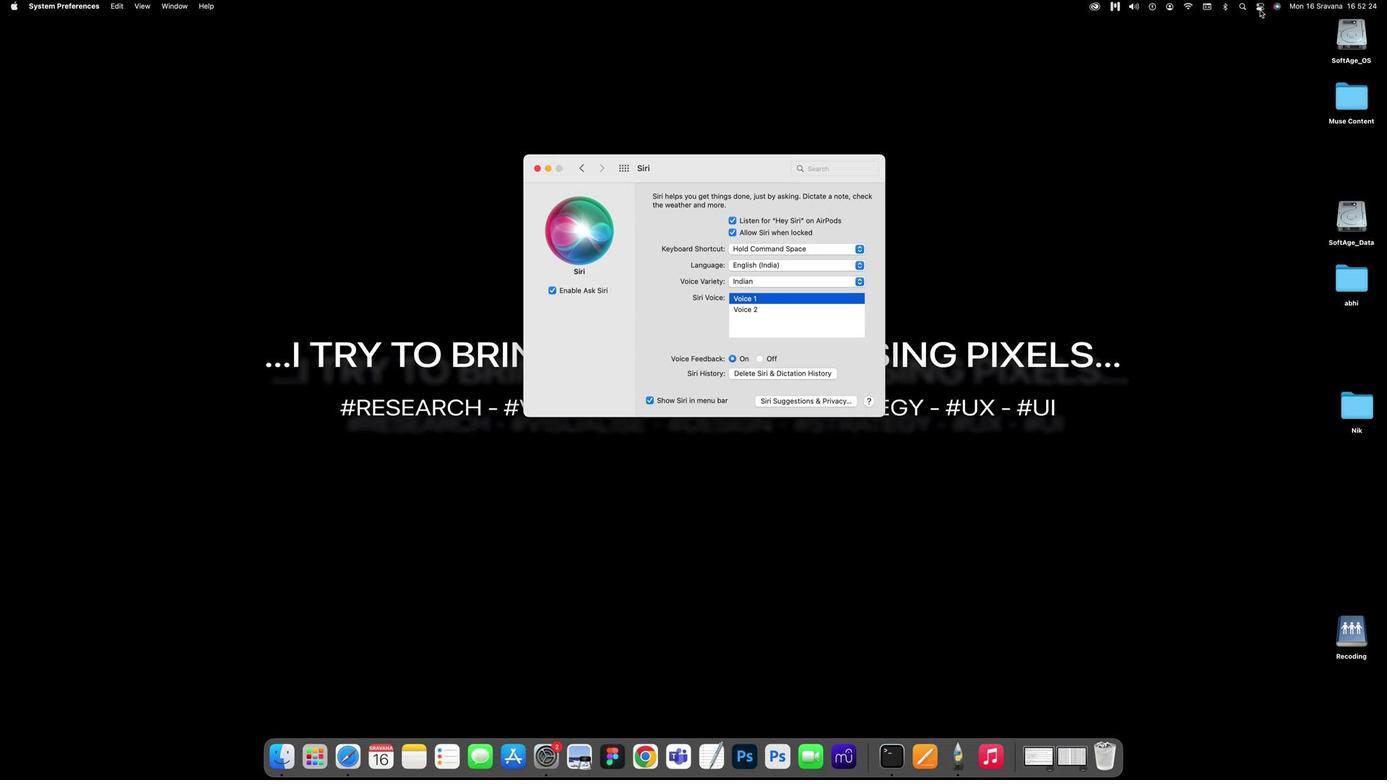 
Action: Mouse moved to (1267, 10)
Screenshot: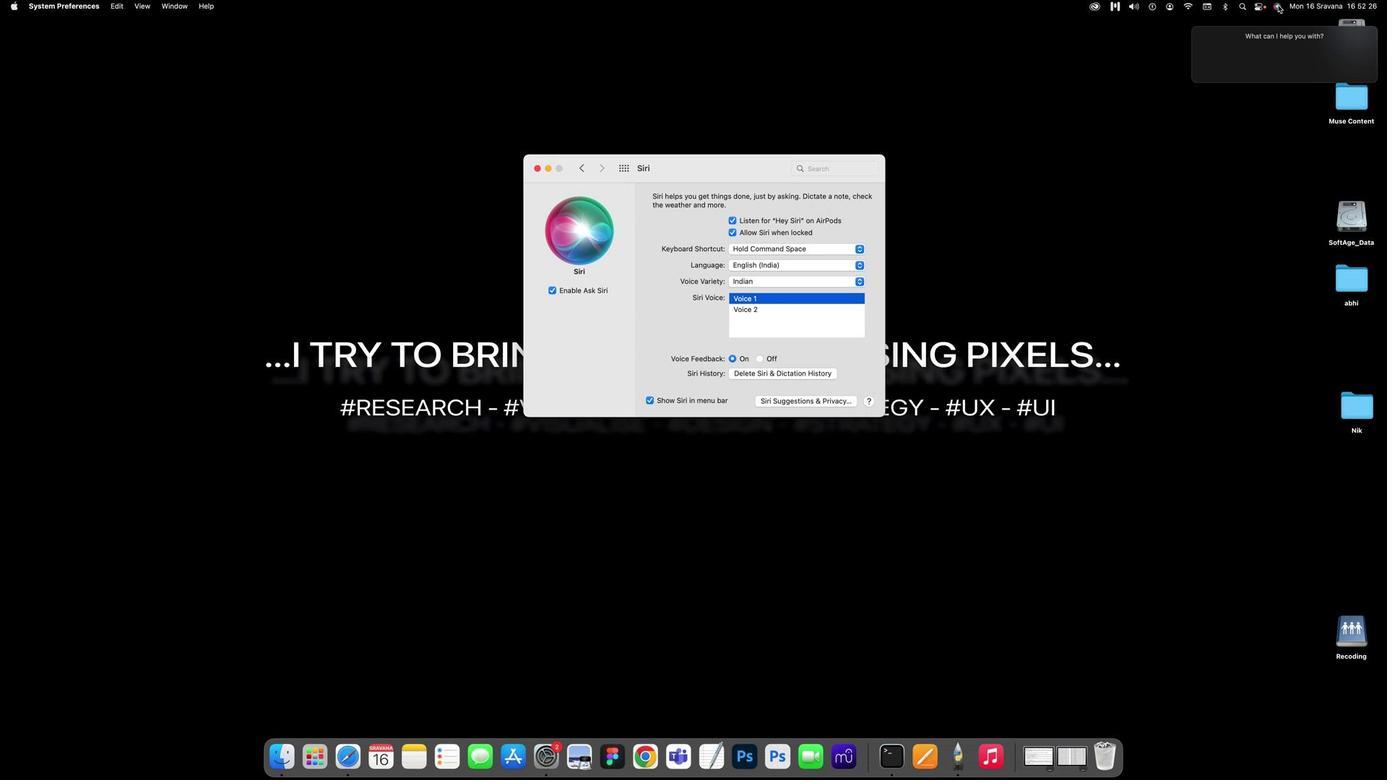 
Action: Mouse pressed left at (1267, 10)
Screenshot: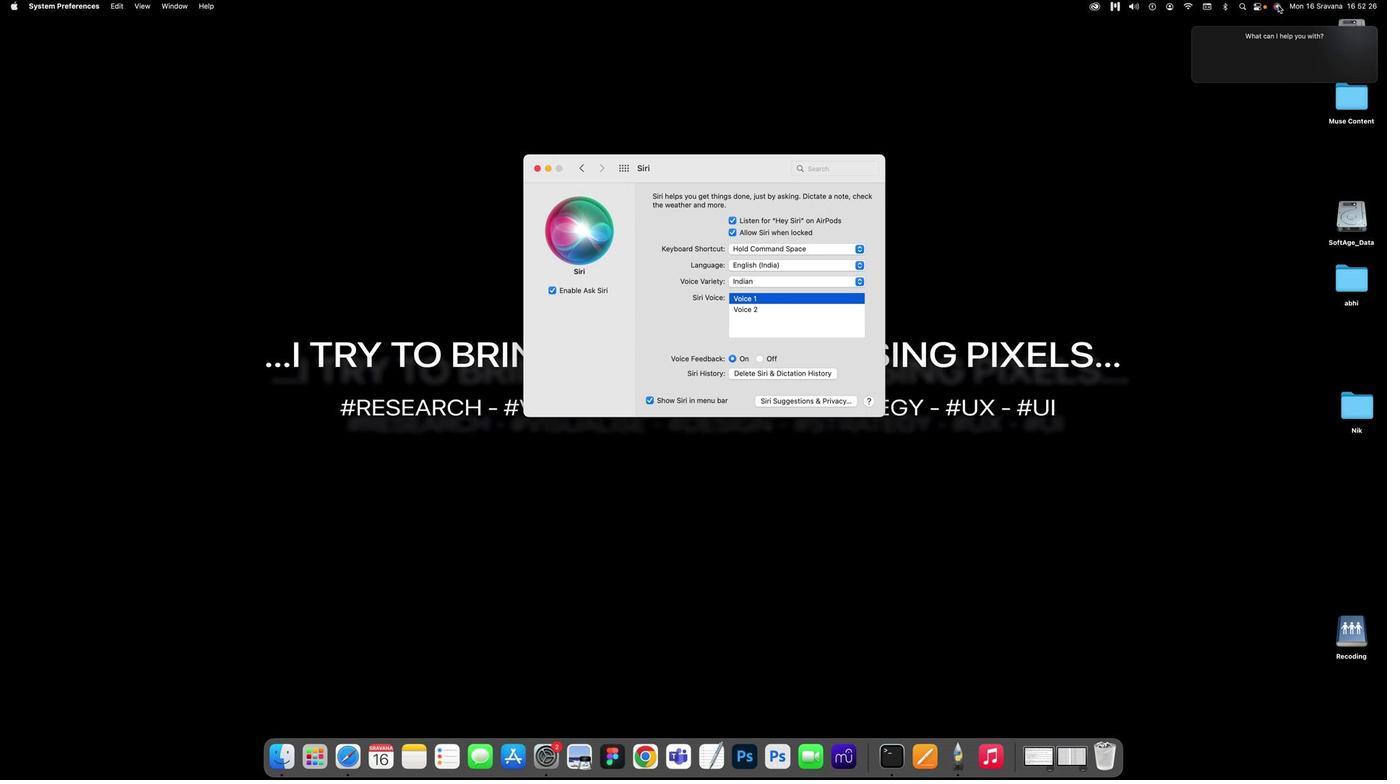 
Action: Mouse moved to (1273, 112)
Screenshot: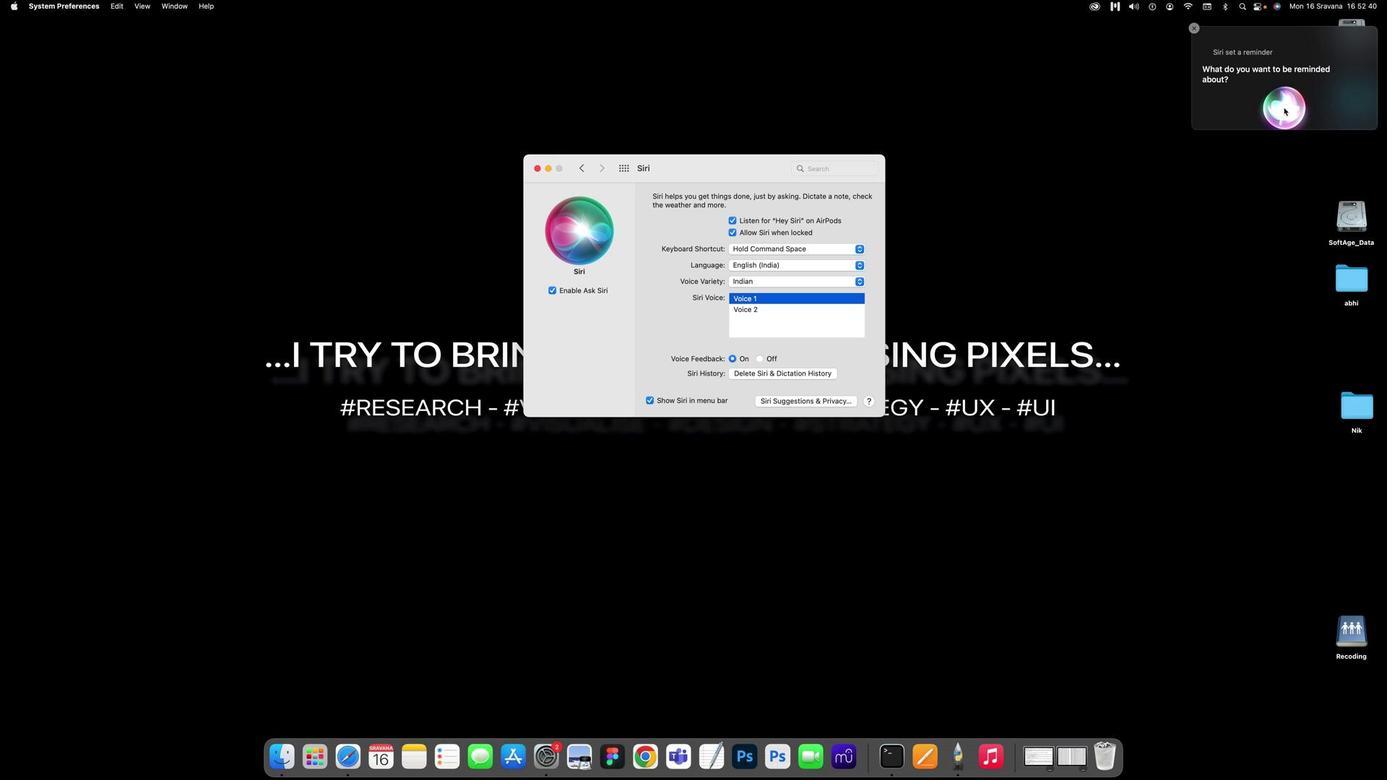 
Action: Mouse pressed left at (1273, 112)
Screenshot: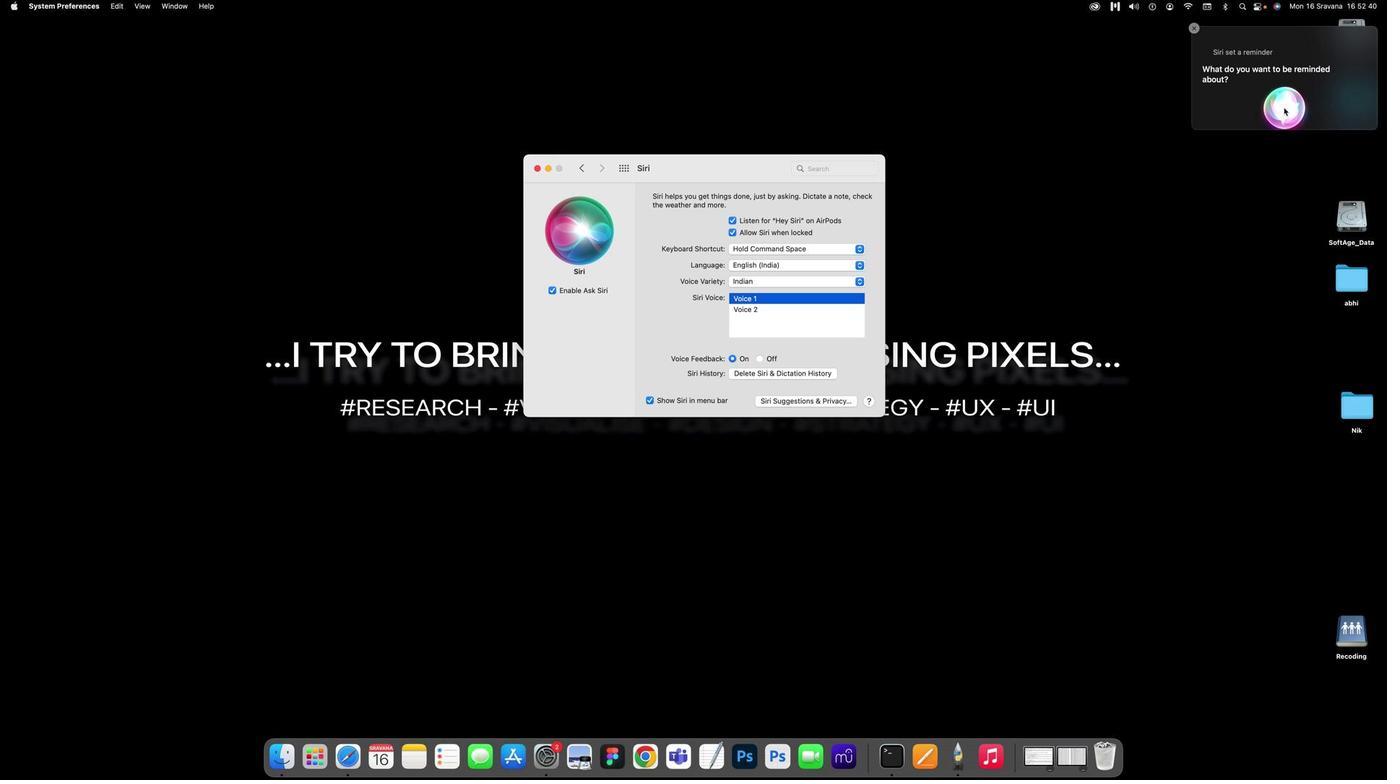 
Action: Mouse moved to (1260, 211)
Screenshot: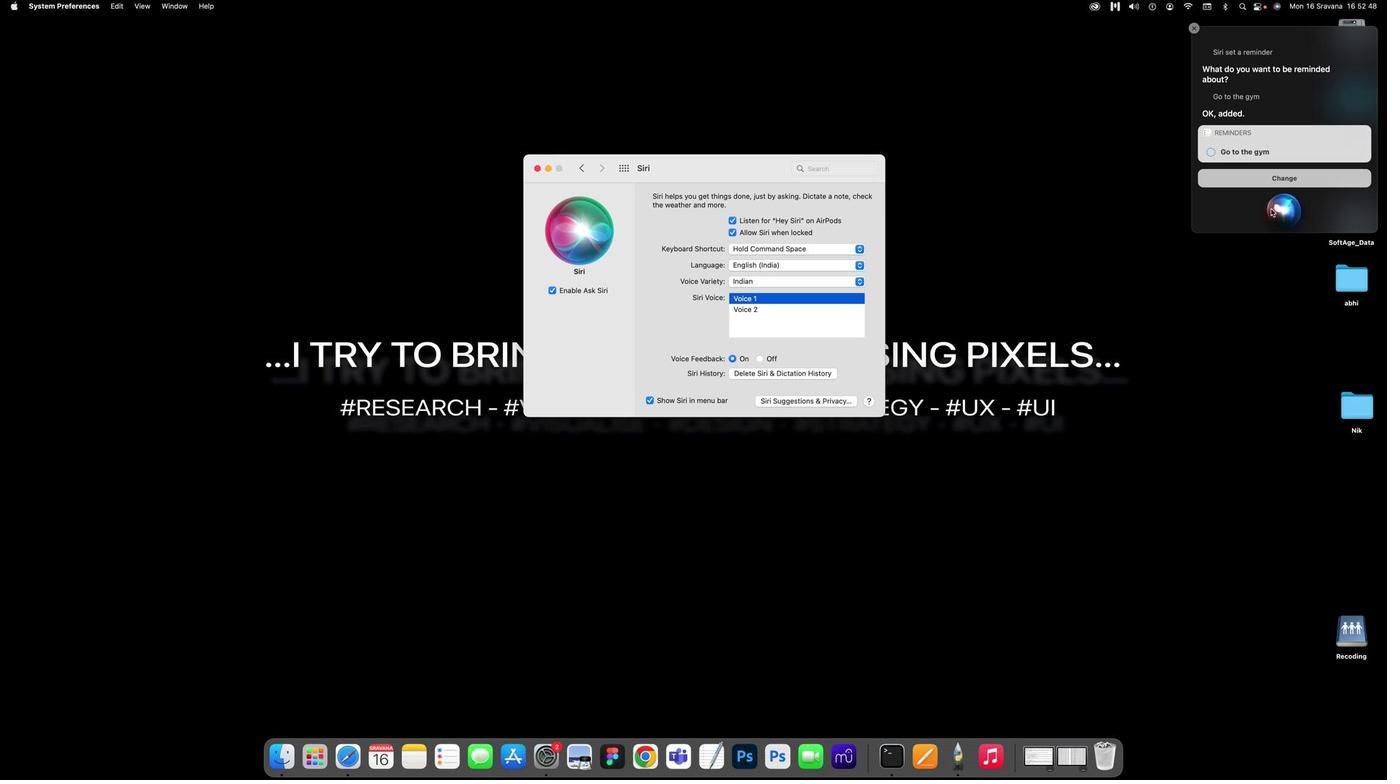 
Action: Mouse pressed left at (1260, 211)
Screenshot: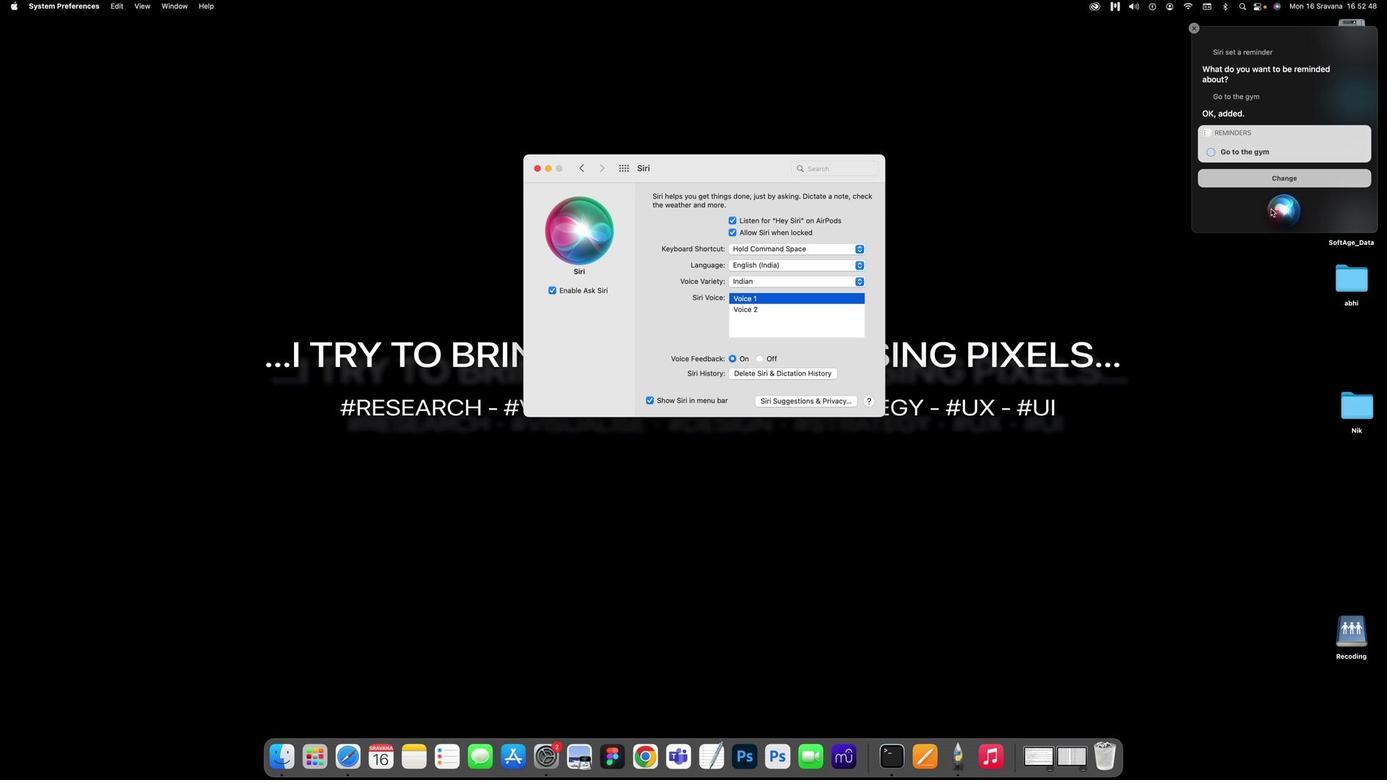 
Action: Mouse moved to (1183, 28)
Screenshot: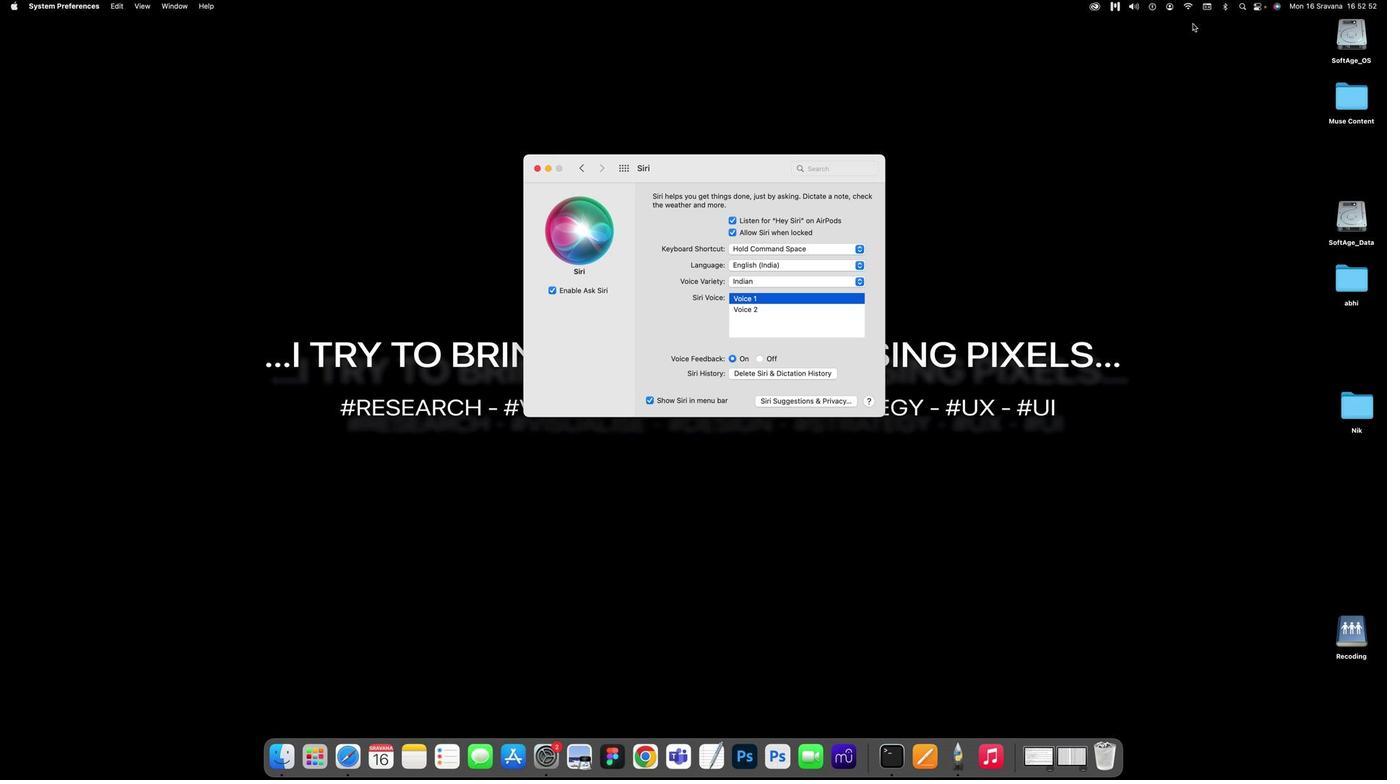 
Action: Mouse pressed left at (1183, 28)
Screenshot: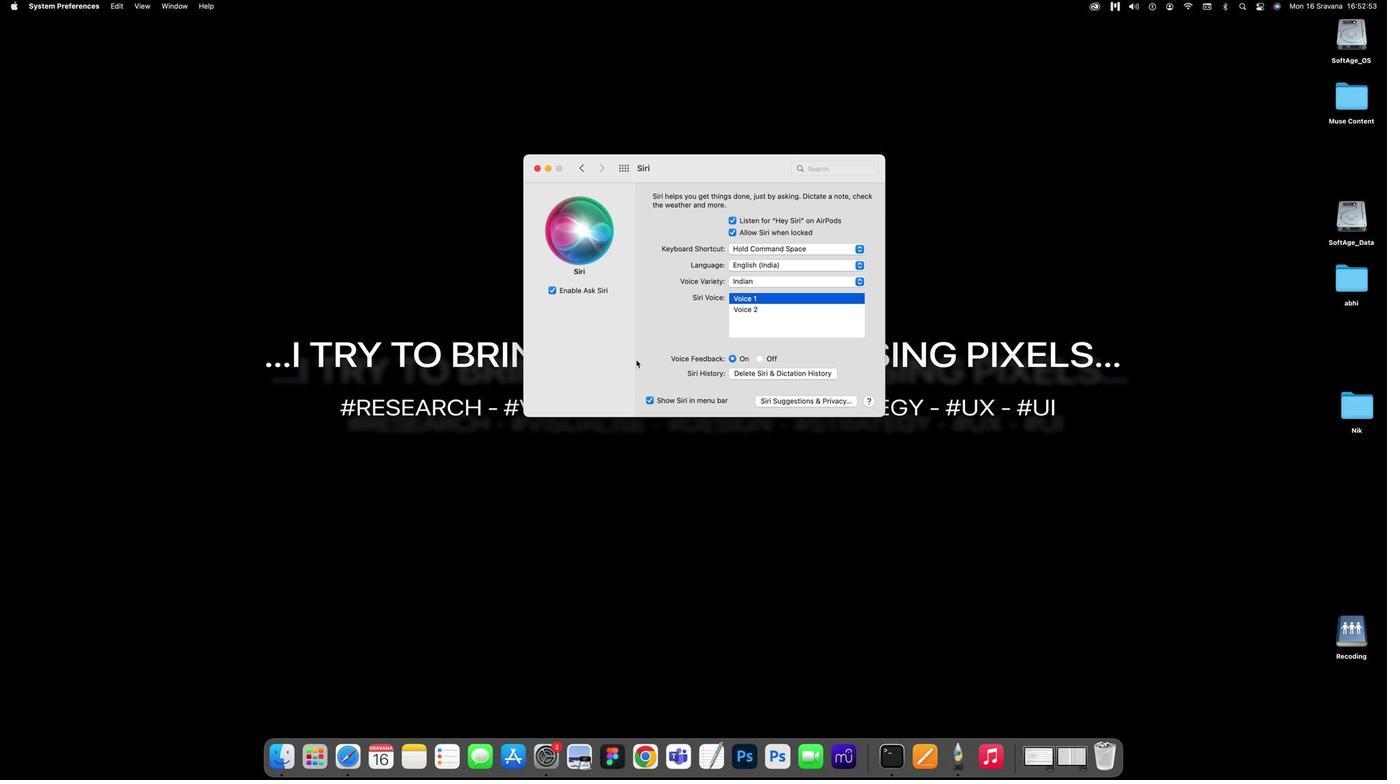 
Action: Mouse moved to (635, 359)
Screenshot: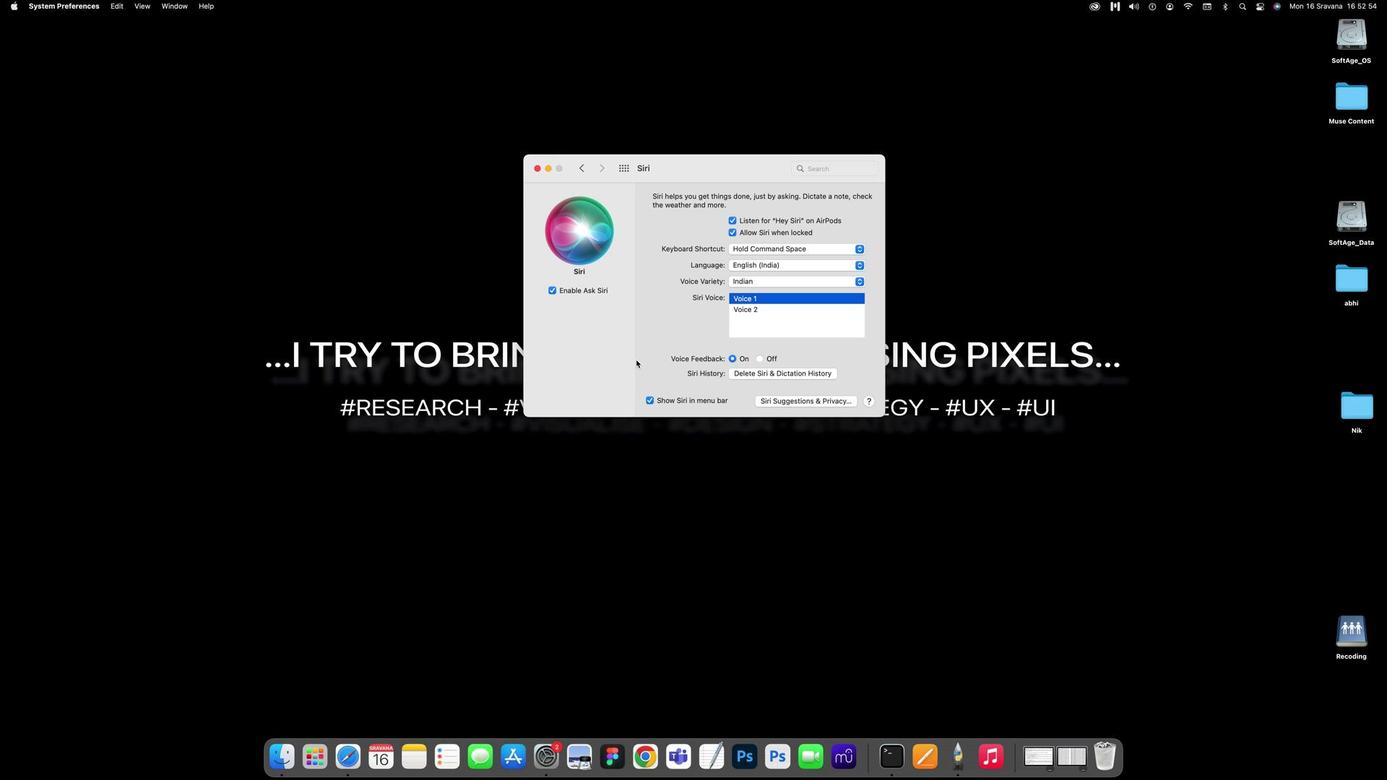 
Action: Mouse pressed left at (635, 359)
Screenshot: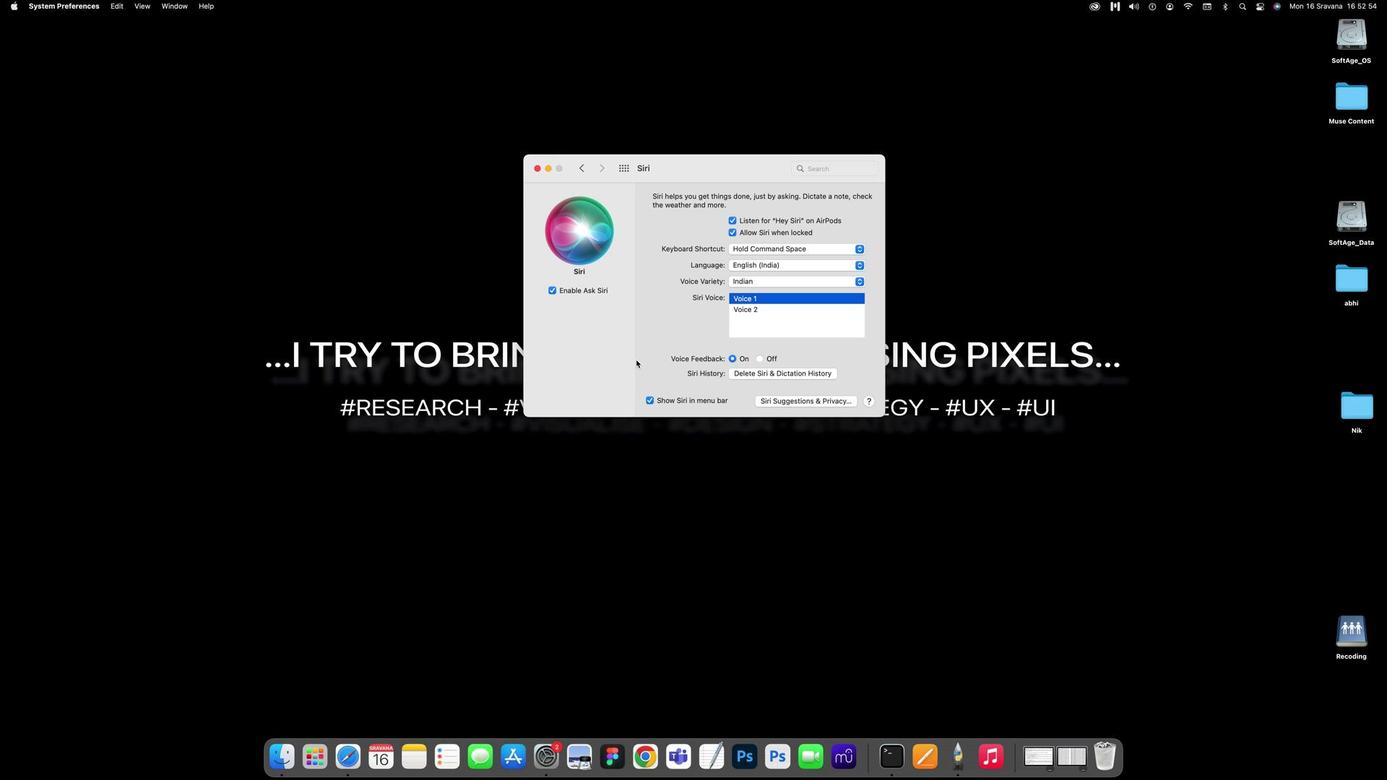 
